 Task: Add an event with the title Second Staff Training: Communication Skills, date '2024/04/04', time 8:00 AM to 10:00 AMand add a description: Throughout the PIP Discussion, an emphasis will be placed on fostering a positive and growth-oriented mindset. The employee will be encouraged to take ownership of their development, ask questions, and seek clarification when needed. The supervisor will provide support, encouragement, and guidance to help the employee succeed., put the event into Red category, logged in from the account softage.2@softage.netand send the event invitation to softage.6@softage.net and softage.7@softage.net. Set a reminder for the event 12 hour before
Action: Mouse moved to (102, 105)
Screenshot: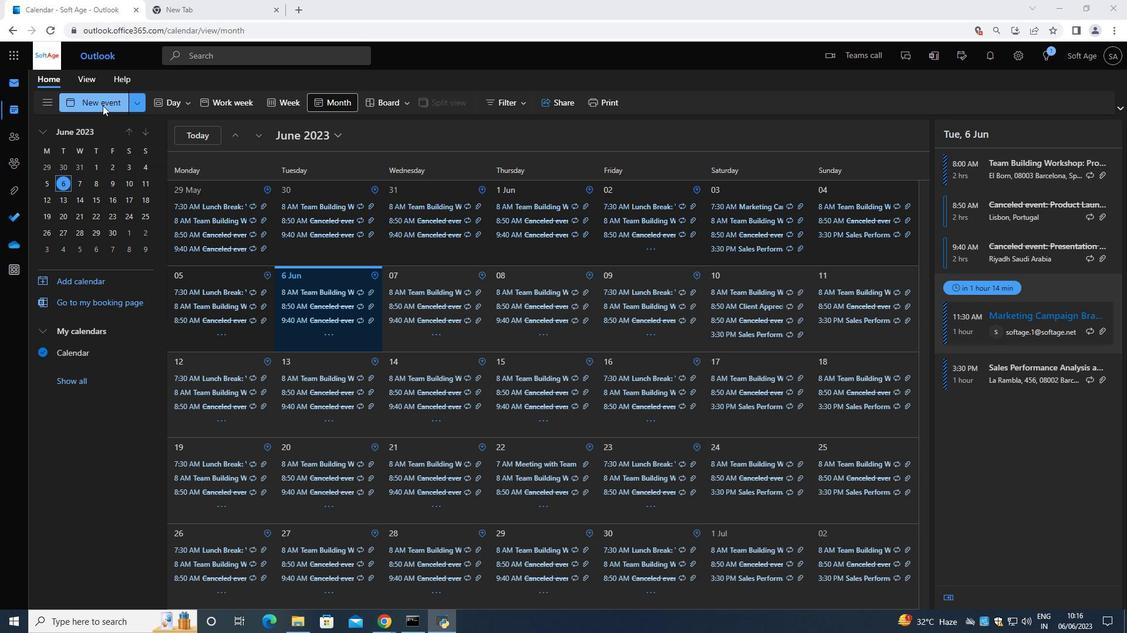 
Action: Mouse pressed left at (102, 105)
Screenshot: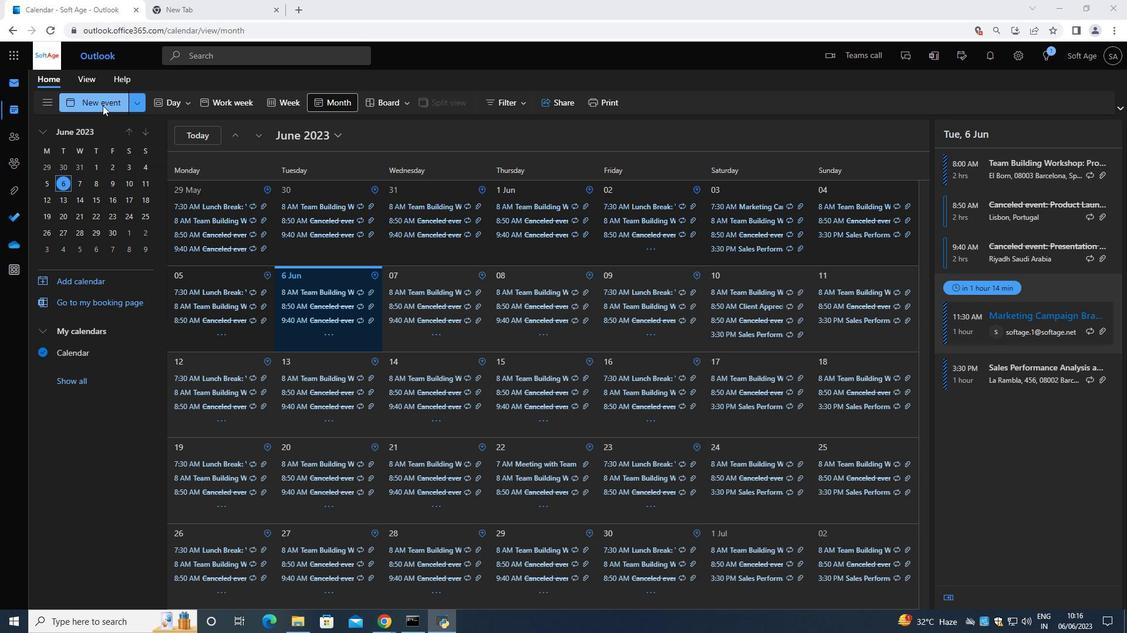 
Action: Mouse moved to (234, 153)
Screenshot: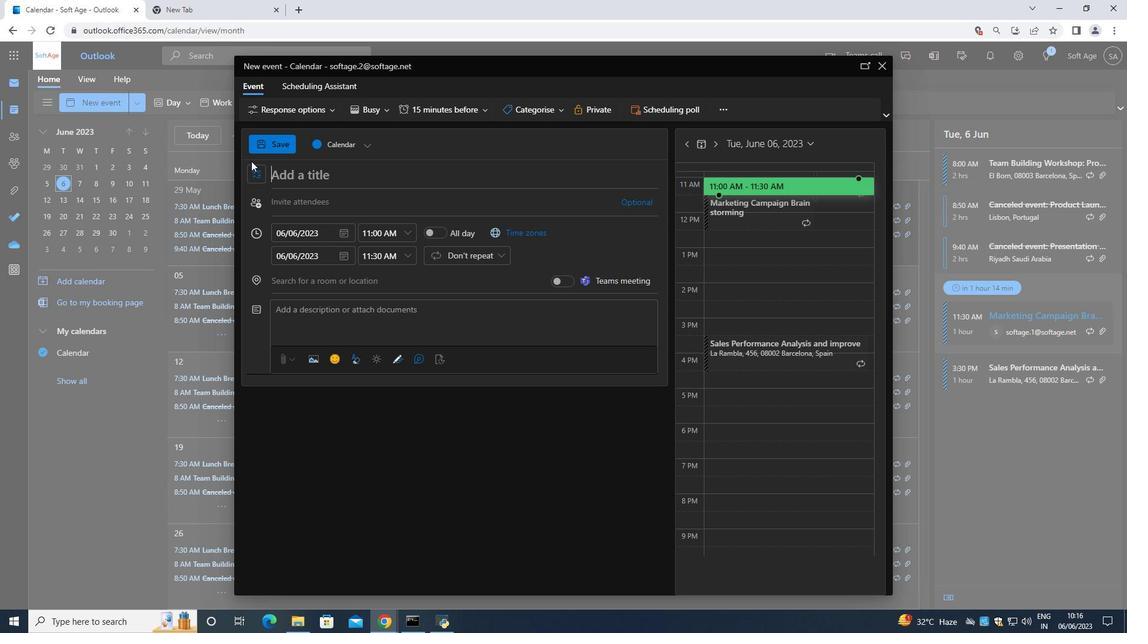 
Action: Key pressed <Key.shift>Second<Key.space><Key.shift>Staff<Key.space><Key.shift>Training<Key.space><Key.shift>Communication<Key.space><Key.shift>Skills
Screenshot: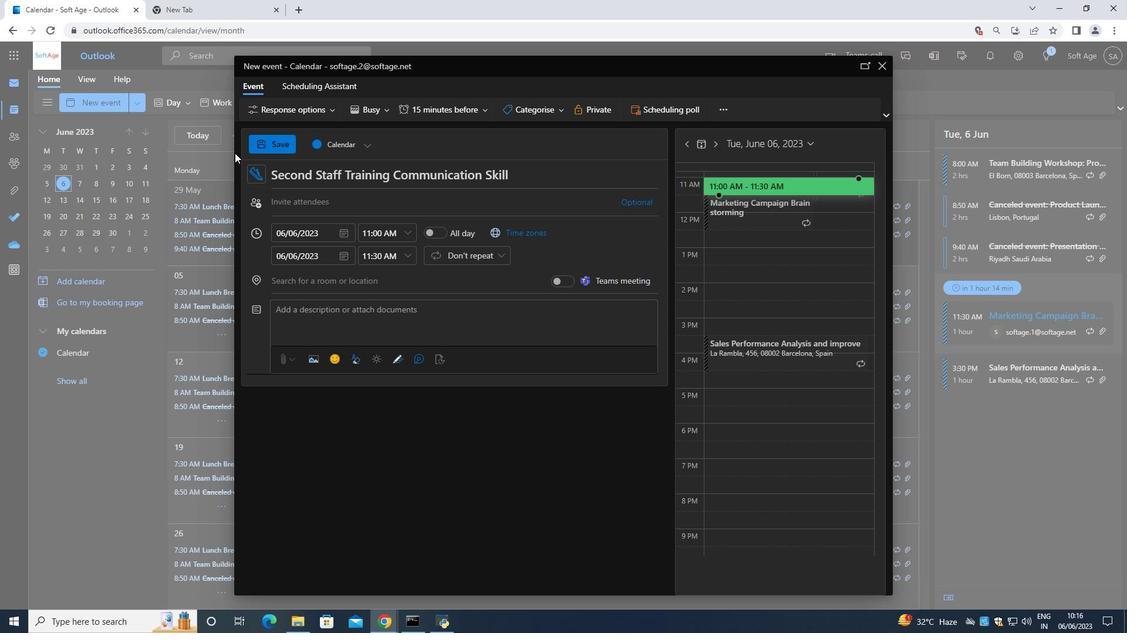 
Action: Mouse moved to (345, 233)
Screenshot: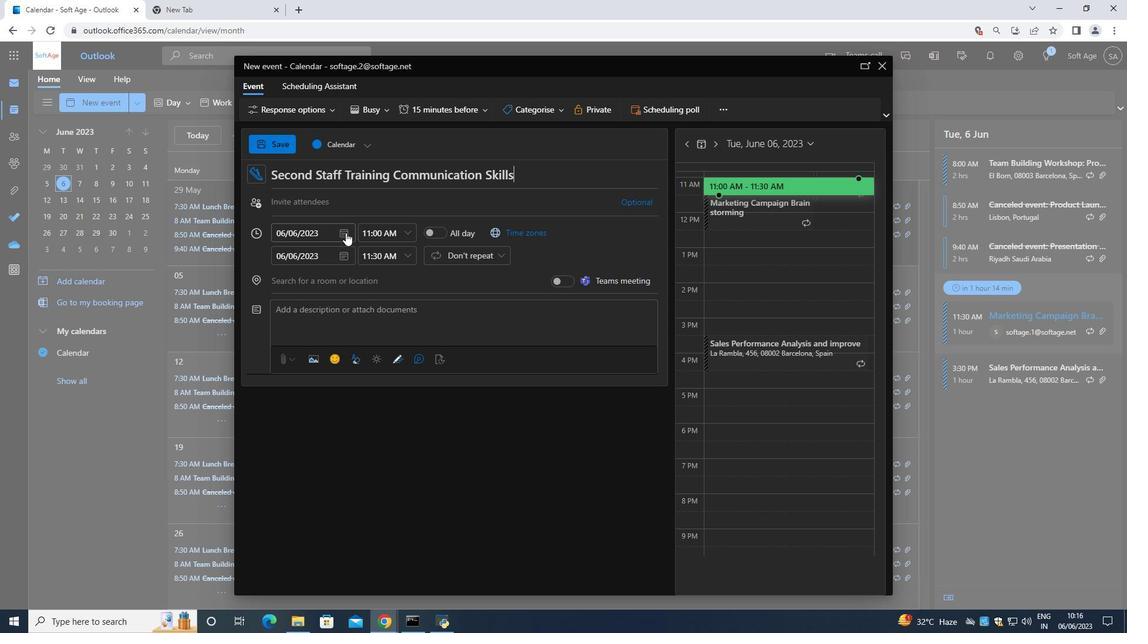 
Action: Mouse pressed left at (345, 233)
Screenshot: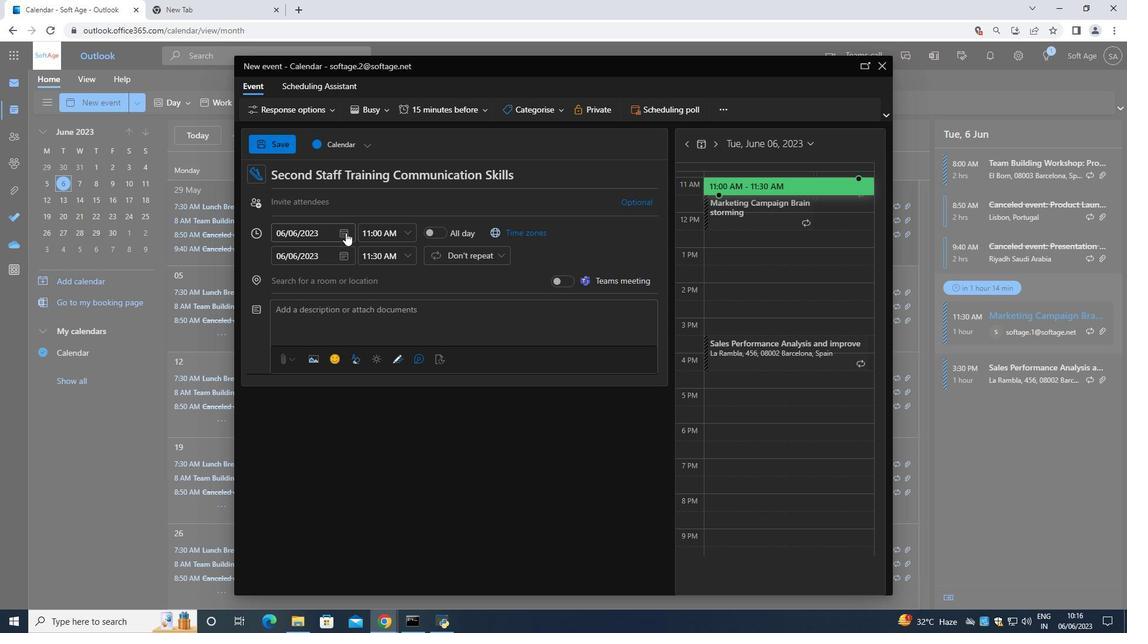 
Action: Mouse moved to (380, 254)
Screenshot: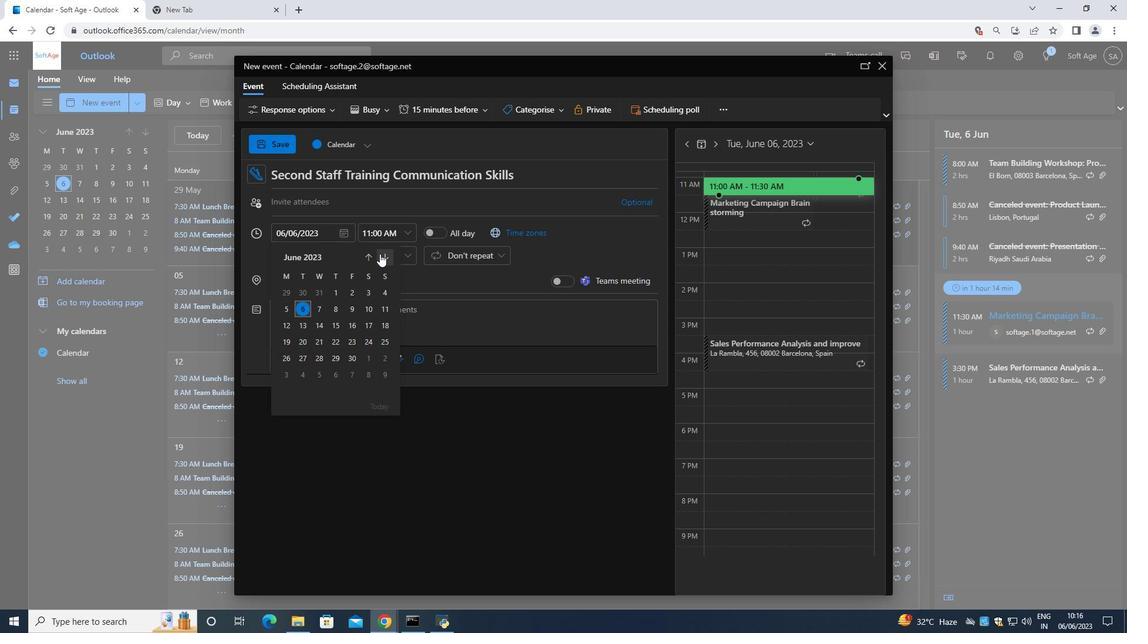 
Action: Mouse pressed left at (380, 254)
Screenshot: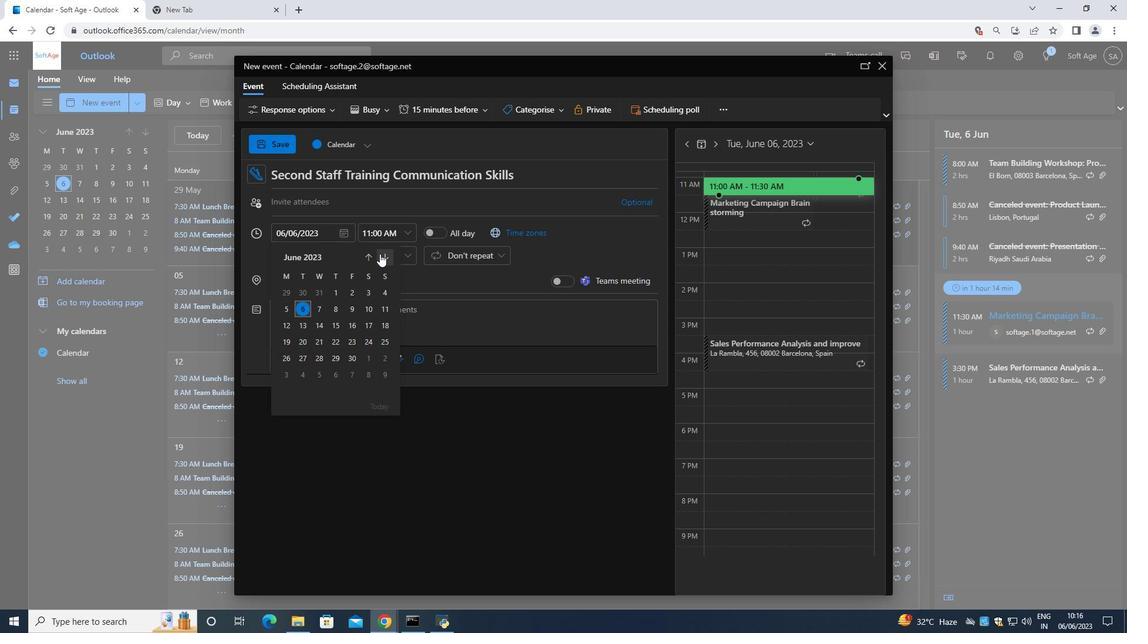 
Action: Mouse moved to (380, 254)
Screenshot: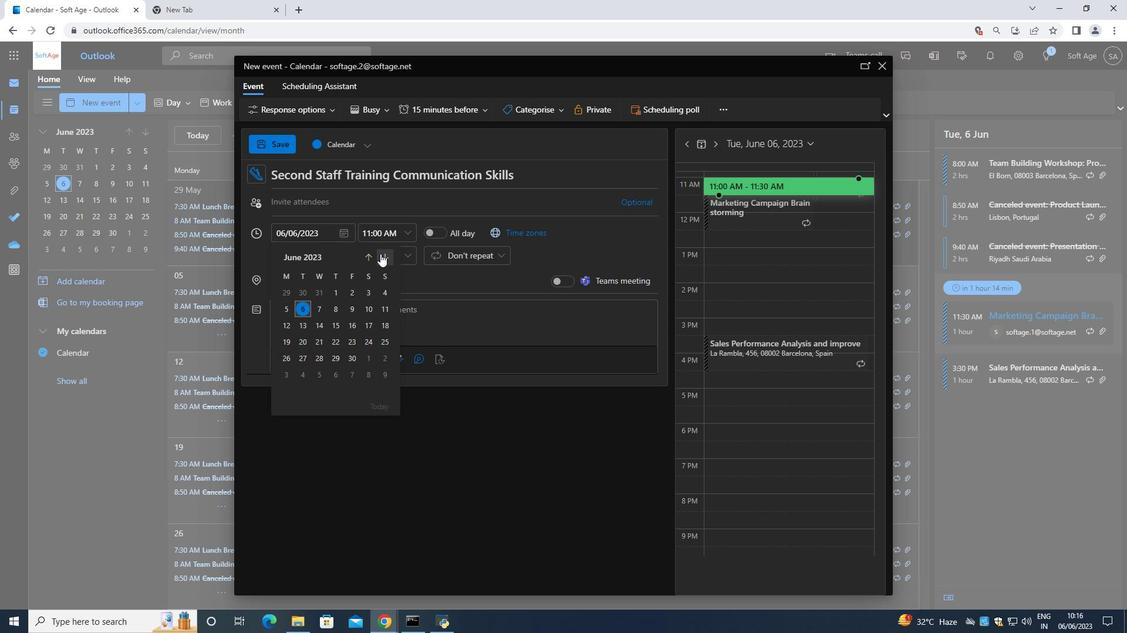 
Action: Mouse pressed left at (380, 254)
Screenshot: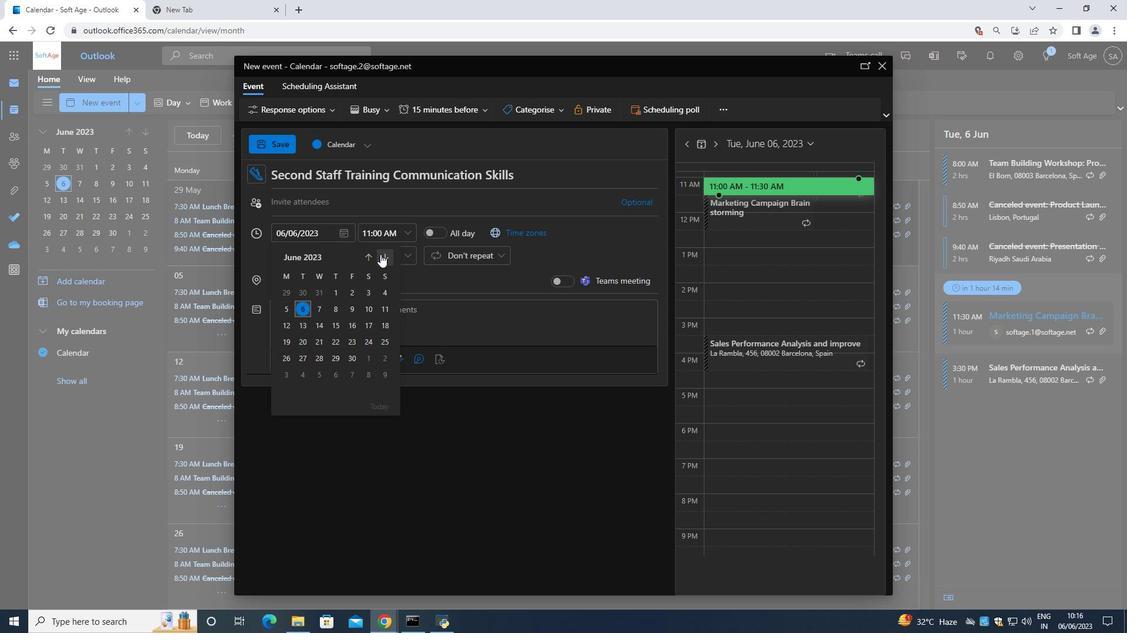 
Action: Mouse pressed left at (380, 254)
Screenshot: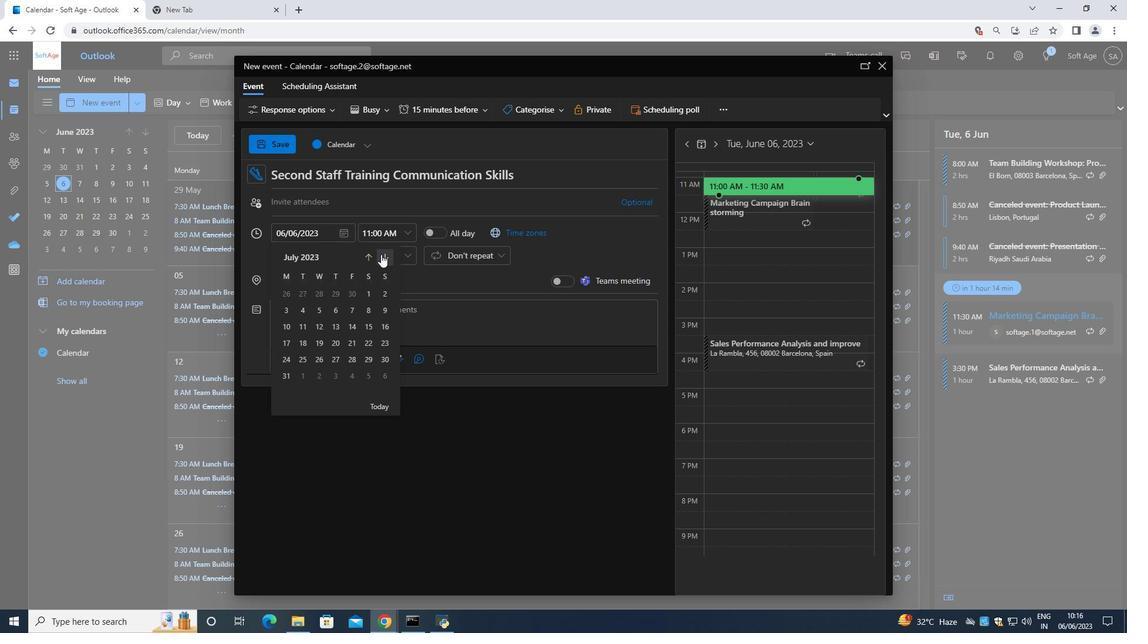 
Action: Mouse moved to (380, 255)
Screenshot: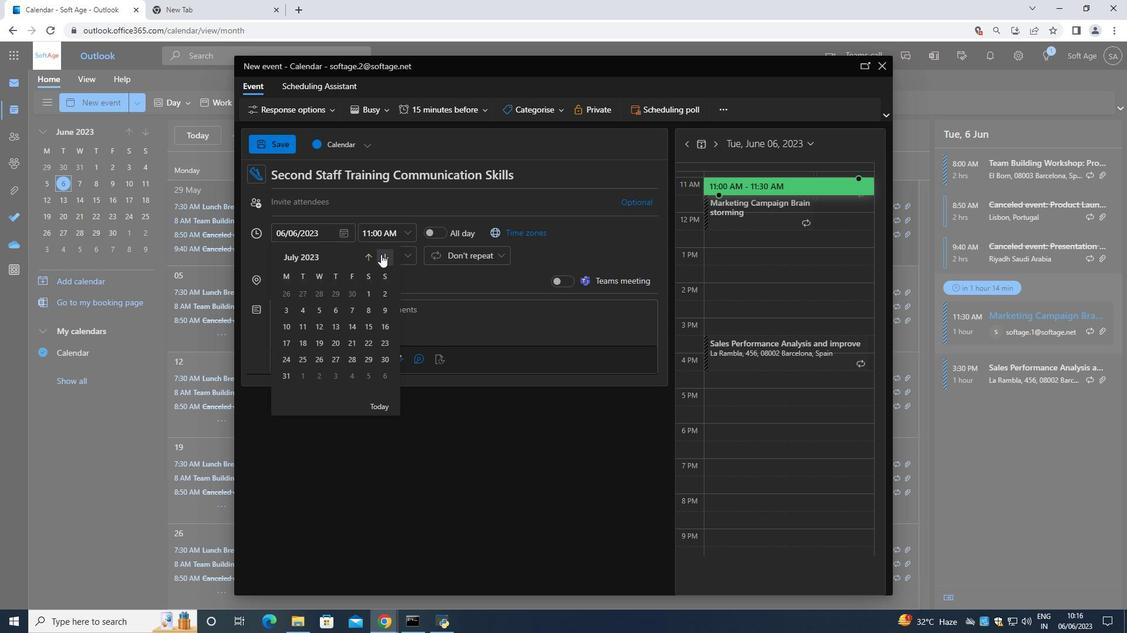 
Action: Mouse pressed left at (380, 255)
Screenshot: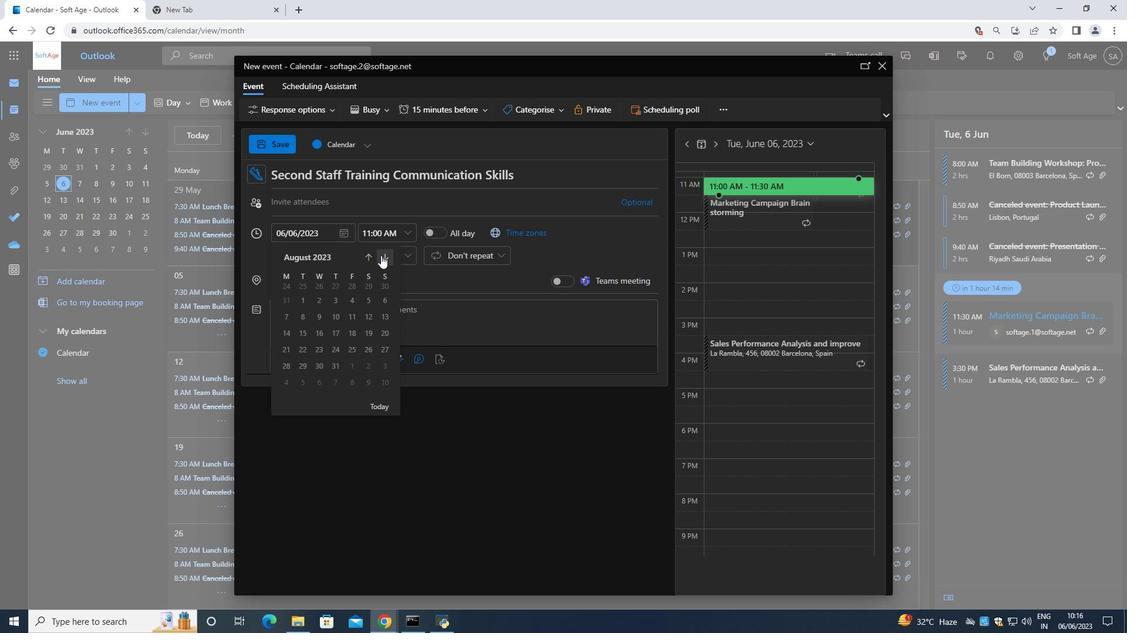 
Action: Mouse pressed left at (380, 255)
Screenshot: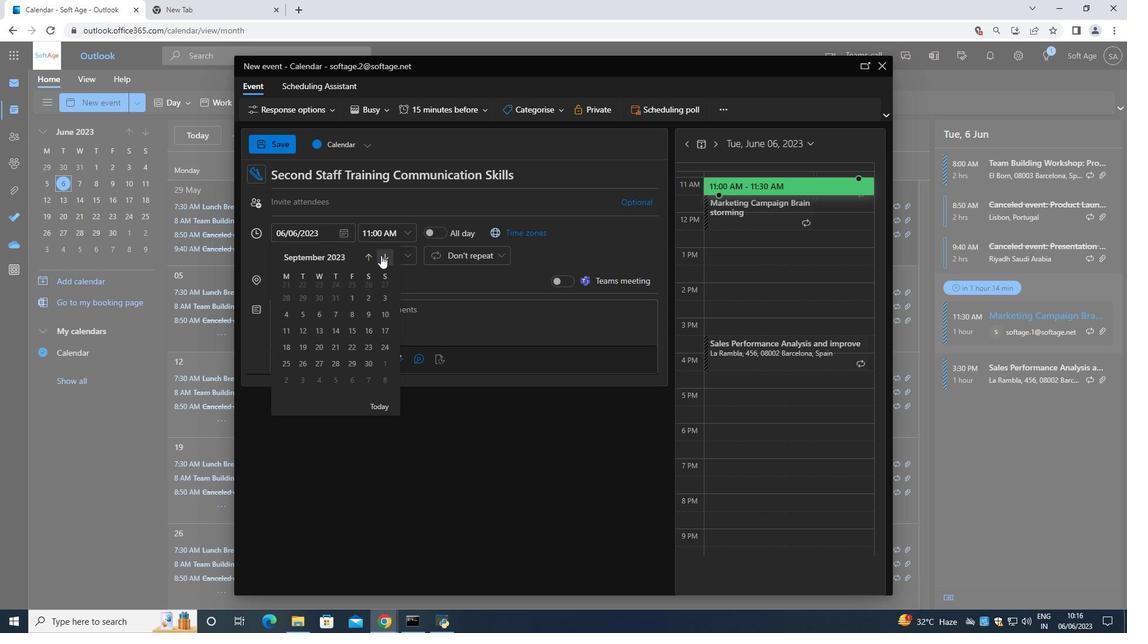 
Action: Mouse pressed left at (380, 255)
Screenshot: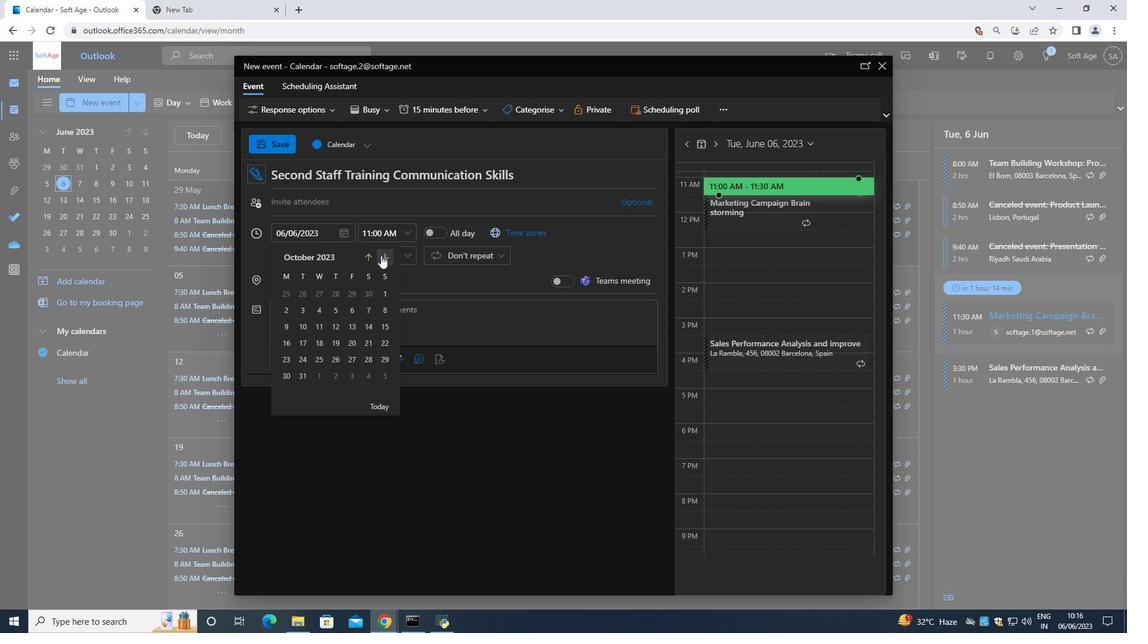 
Action: Mouse pressed left at (380, 255)
Screenshot: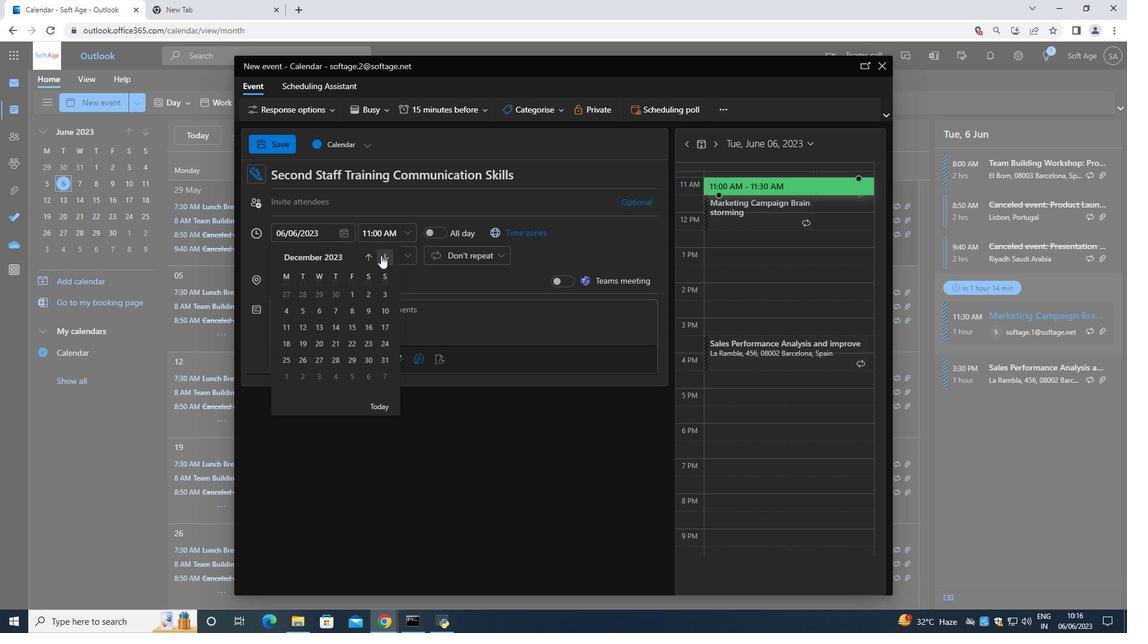 
Action: Mouse moved to (381, 257)
Screenshot: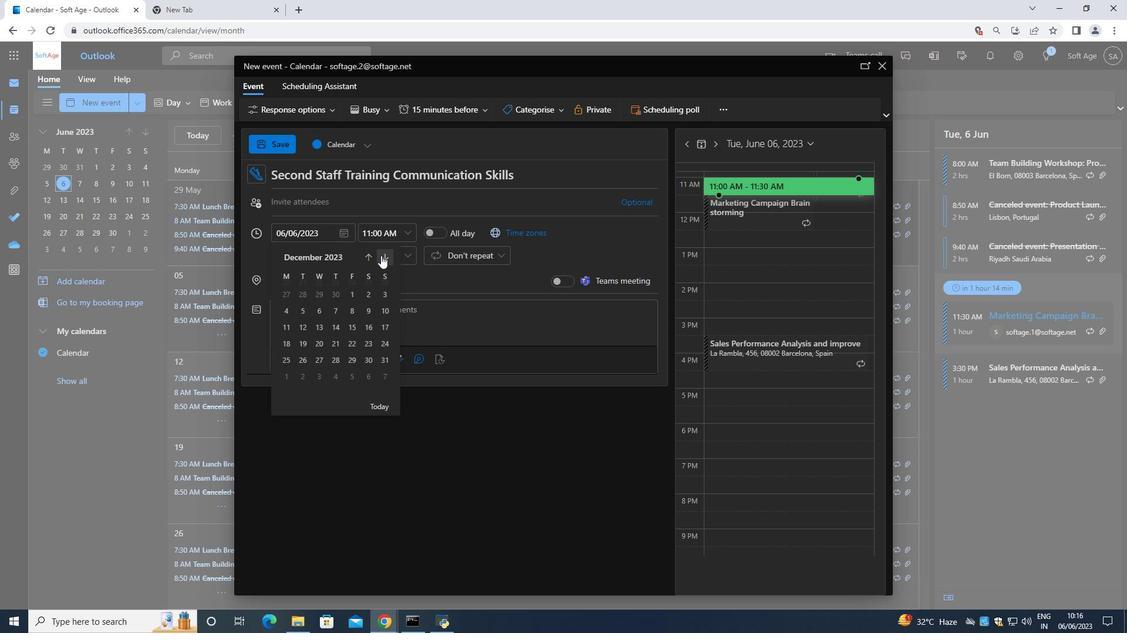 
Action: Mouse pressed left at (381, 257)
Screenshot: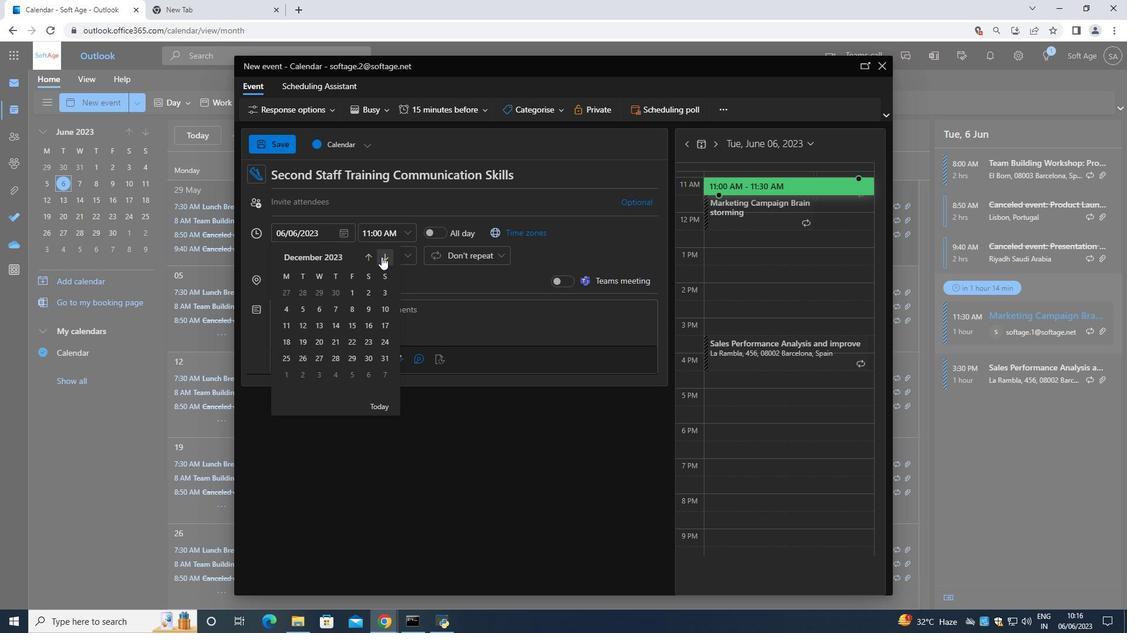 
Action: Mouse pressed left at (381, 257)
Screenshot: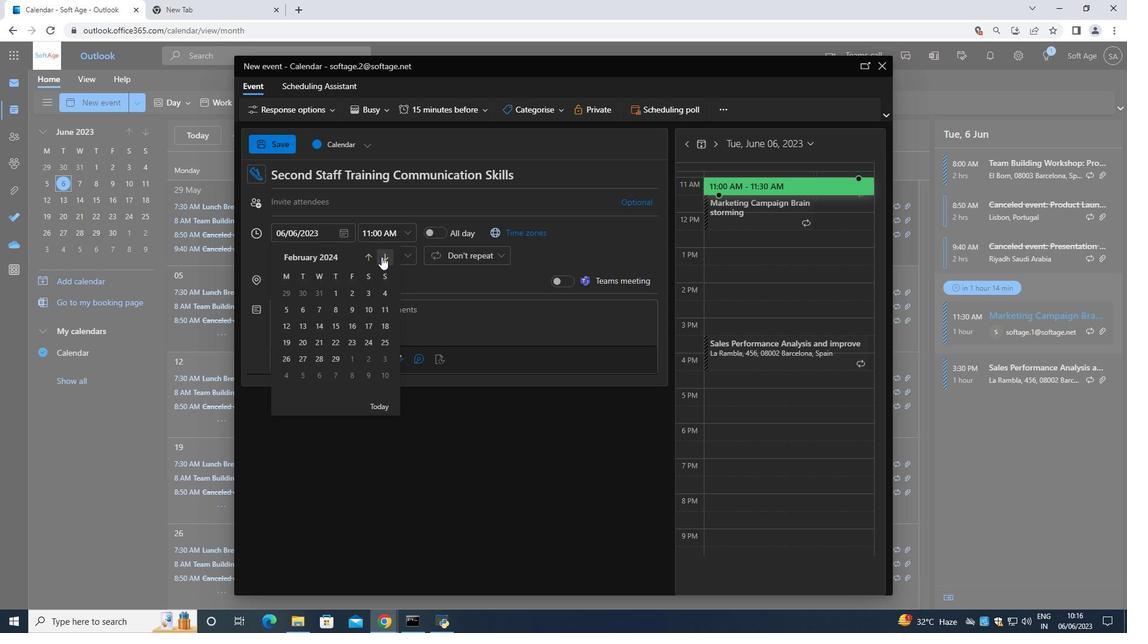 
Action: Mouse moved to (381, 257)
Screenshot: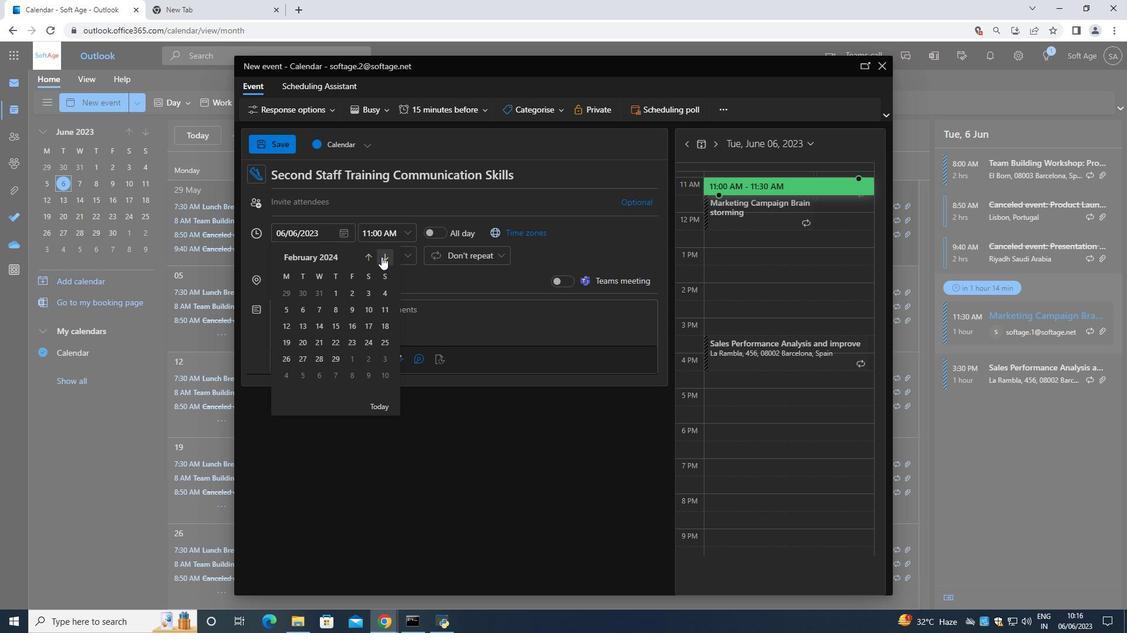 
Action: Mouse pressed left at (381, 257)
Screenshot: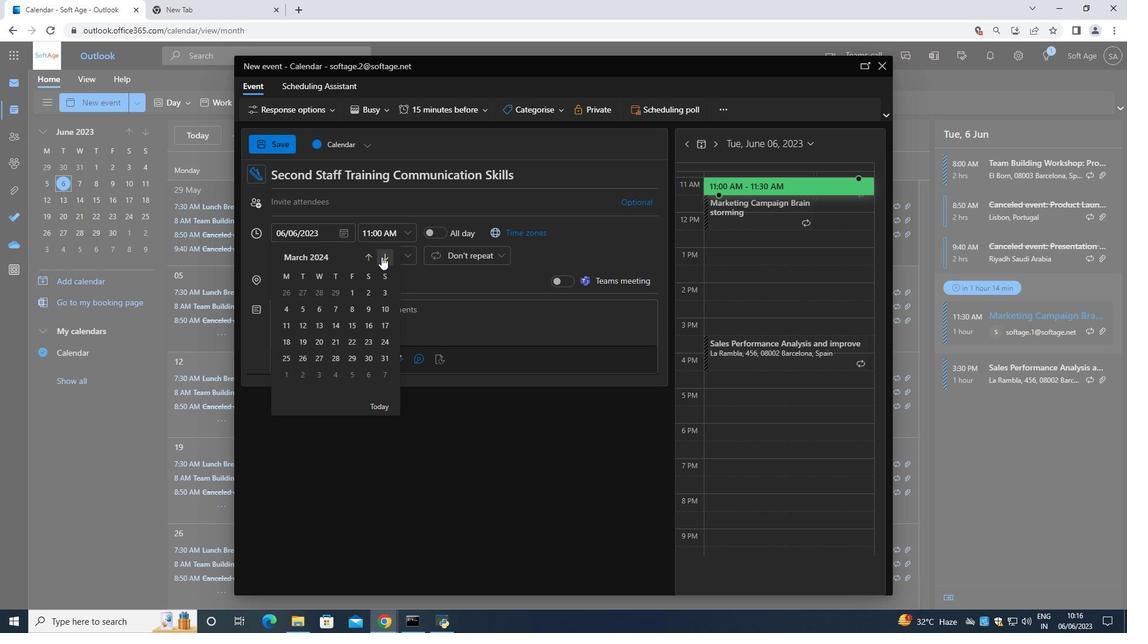 
Action: Mouse moved to (338, 297)
Screenshot: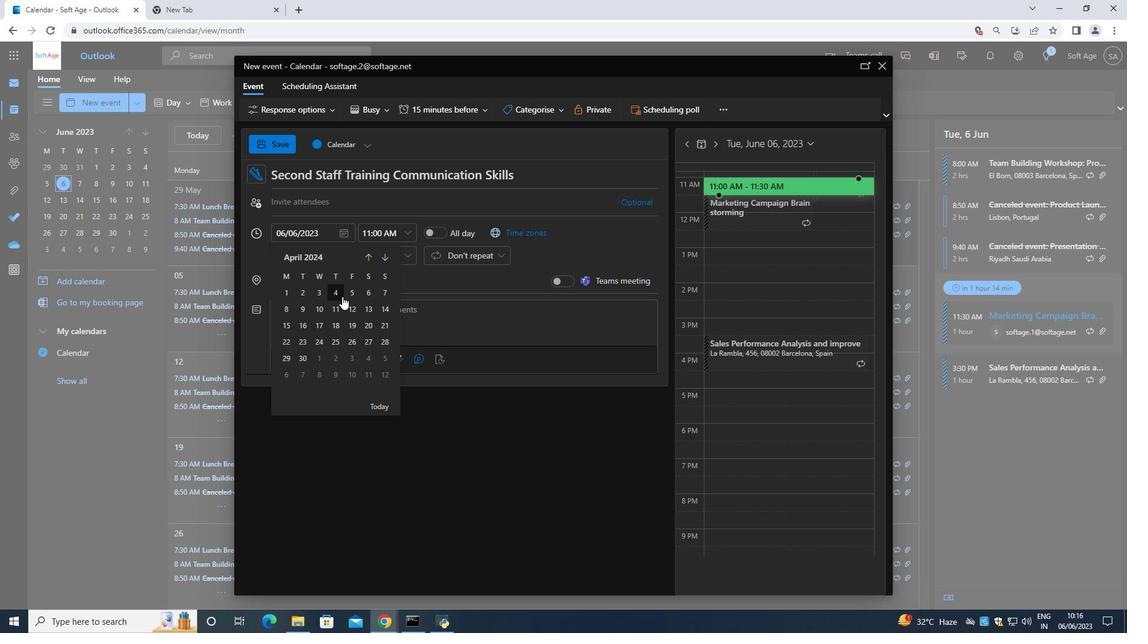 
Action: Mouse pressed left at (338, 297)
Screenshot: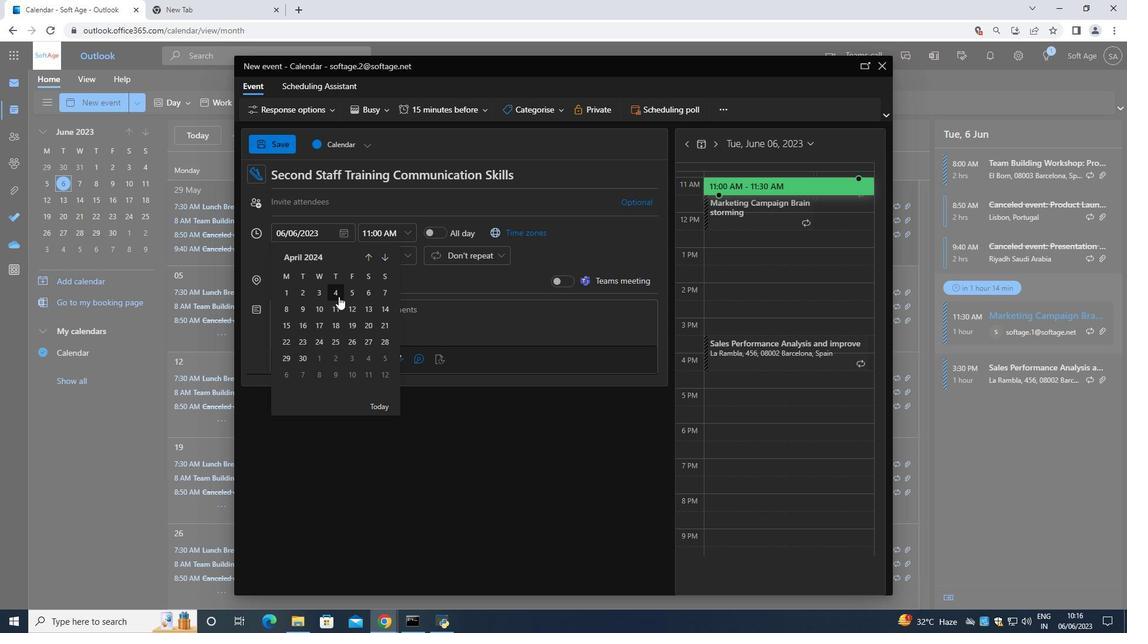 
Action: Mouse moved to (403, 231)
Screenshot: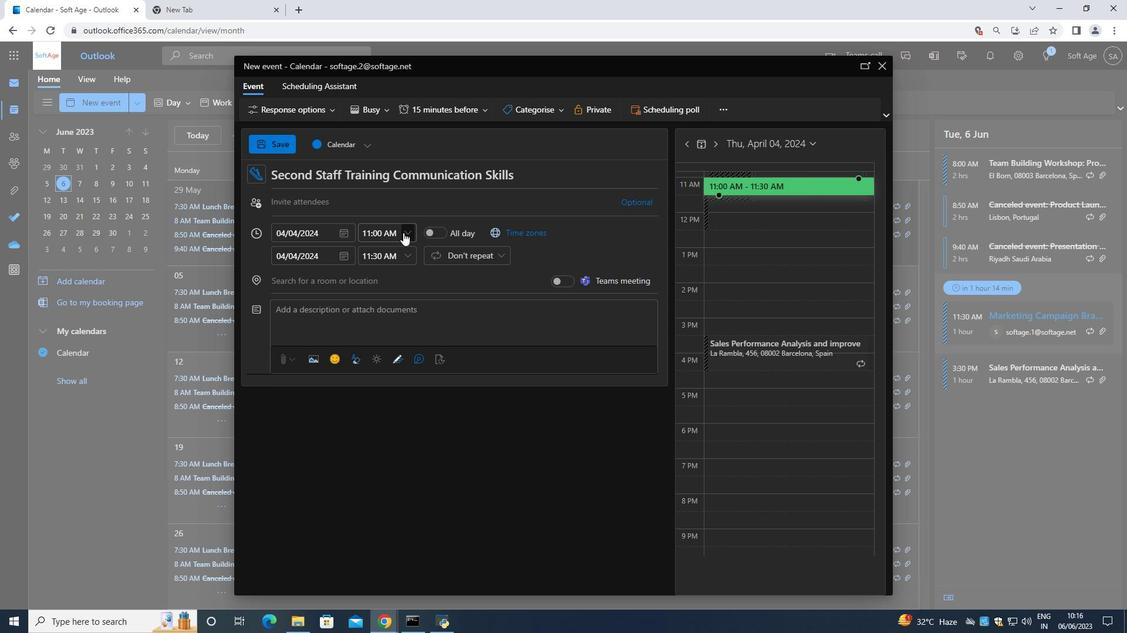 
Action: Mouse pressed left at (403, 231)
Screenshot: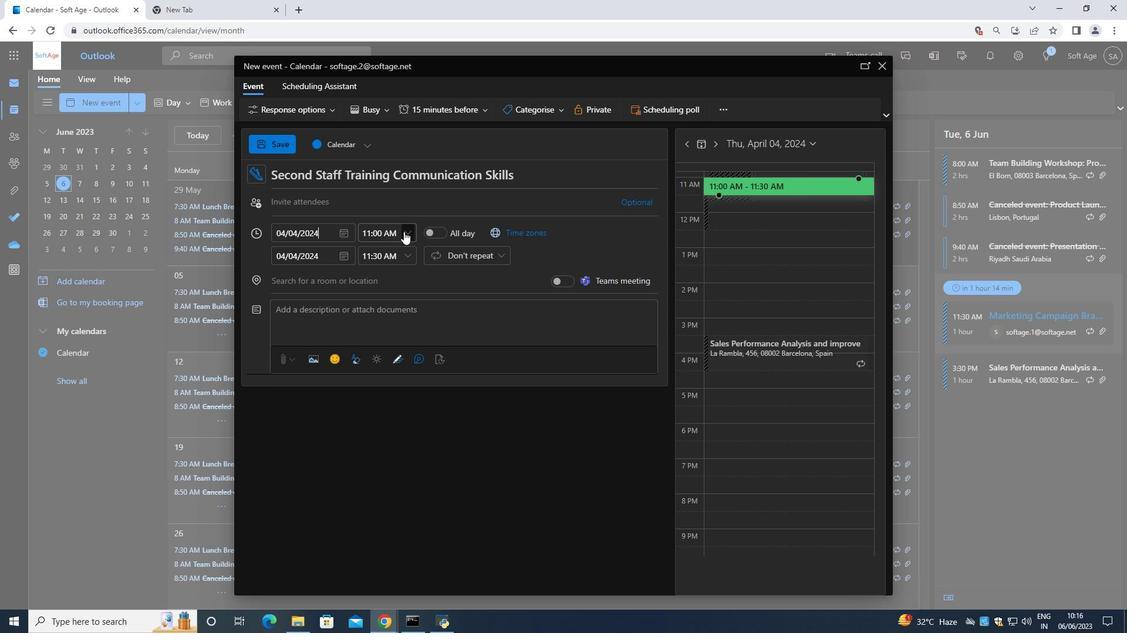 
Action: Mouse moved to (401, 258)
Screenshot: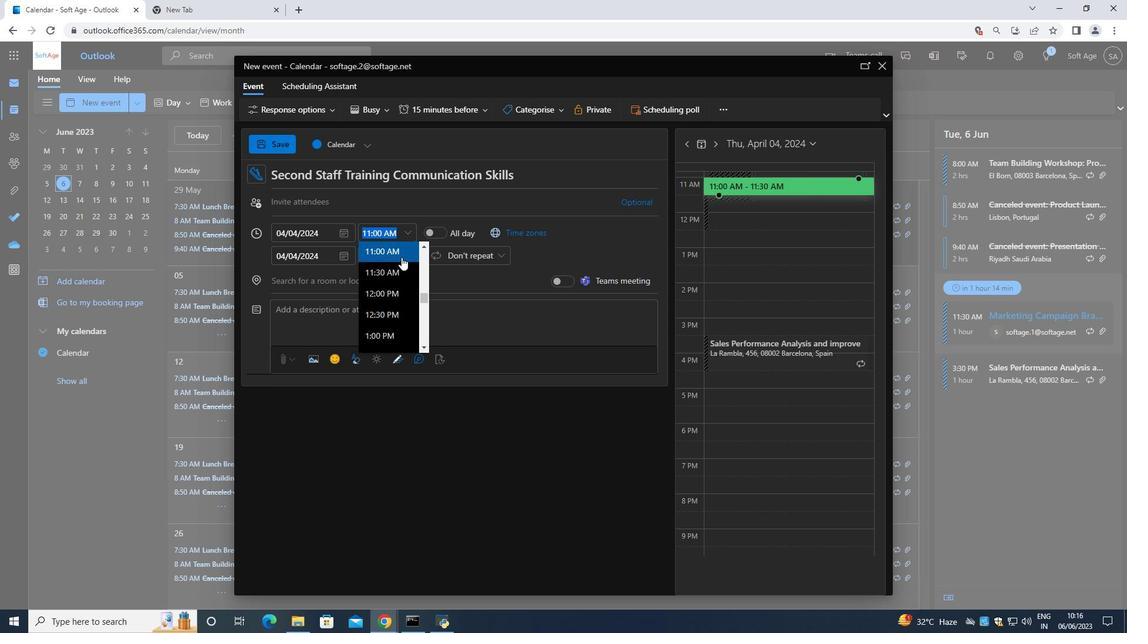 
Action: Mouse scrolled (401, 259) with delta (0, 0)
Screenshot: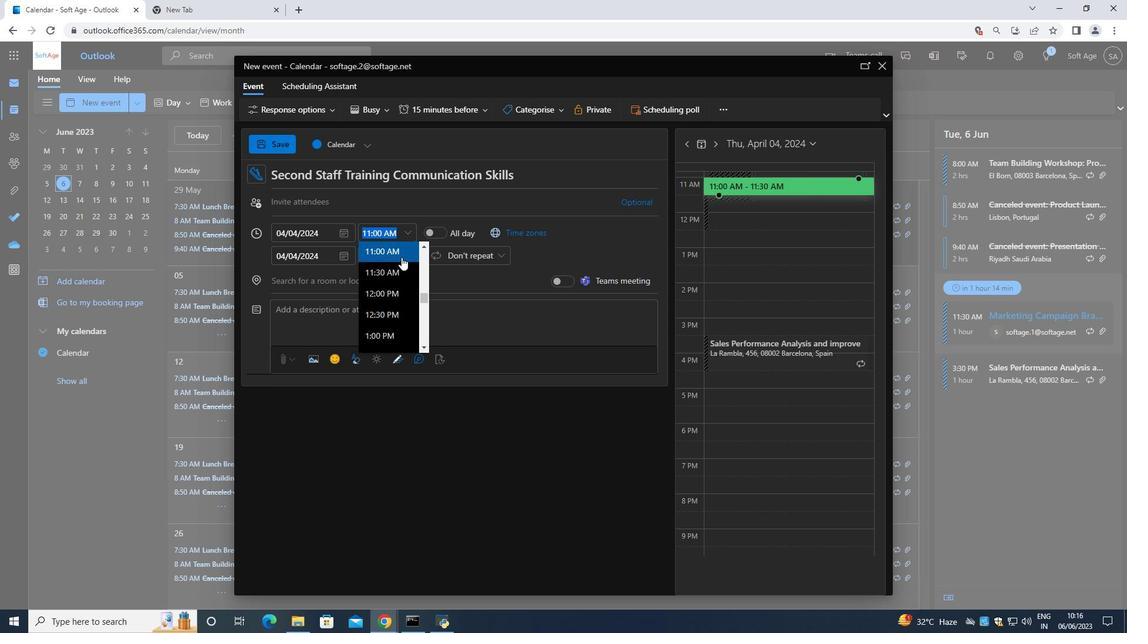 
Action: Mouse scrolled (401, 259) with delta (0, 0)
Screenshot: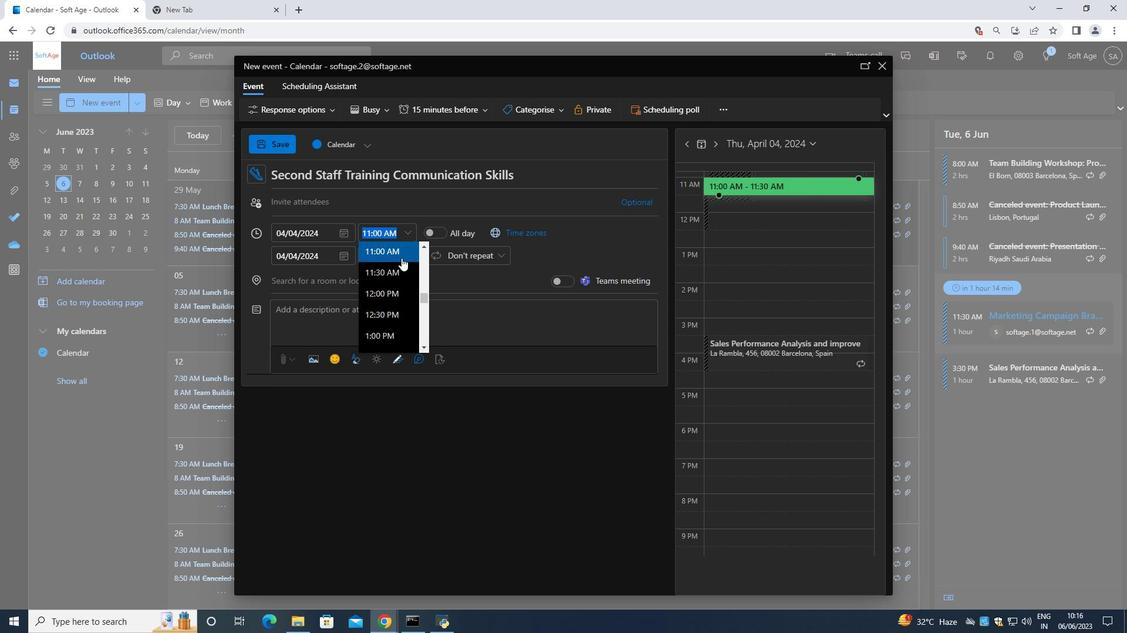 
Action: Mouse scrolled (401, 259) with delta (0, 0)
Screenshot: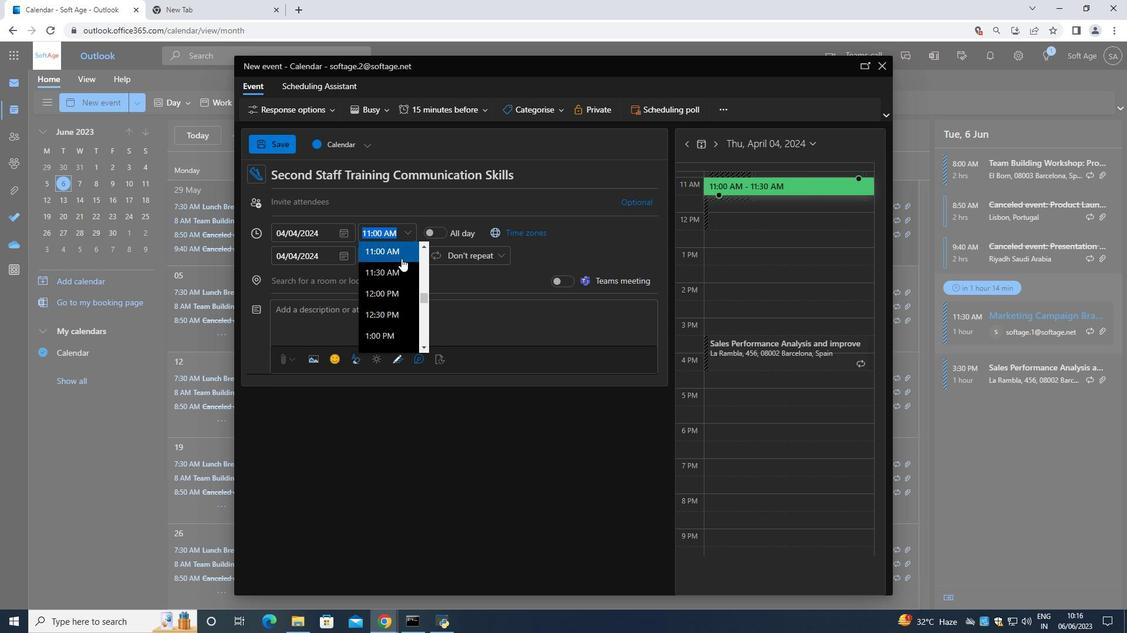 
Action: Mouse moved to (383, 299)
Screenshot: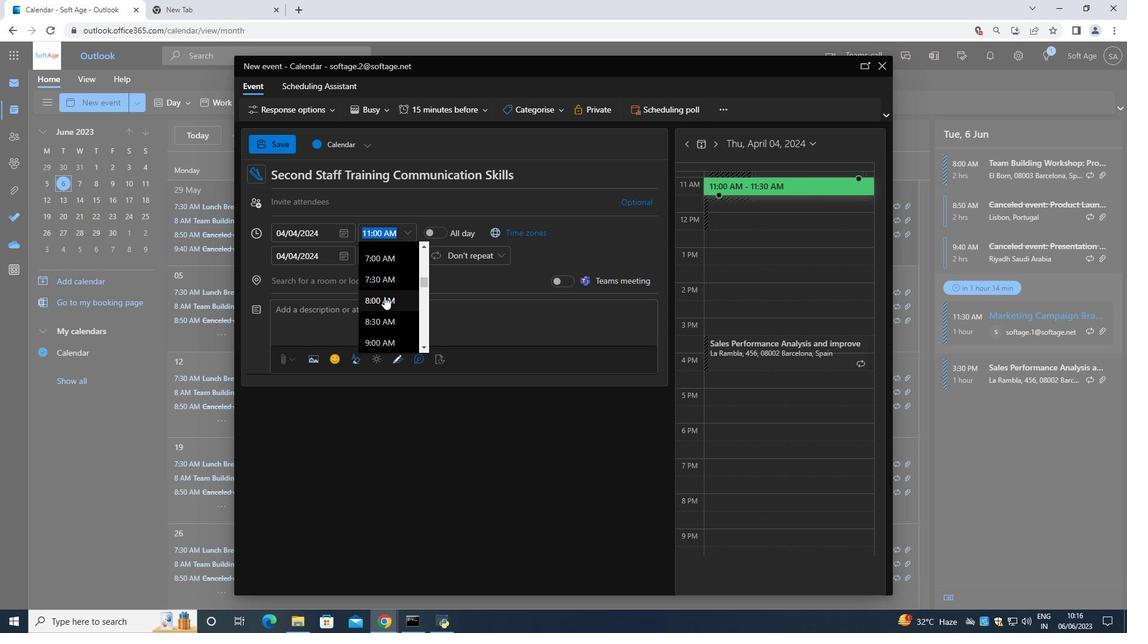 
Action: Mouse pressed left at (383, 299)
Screenshot: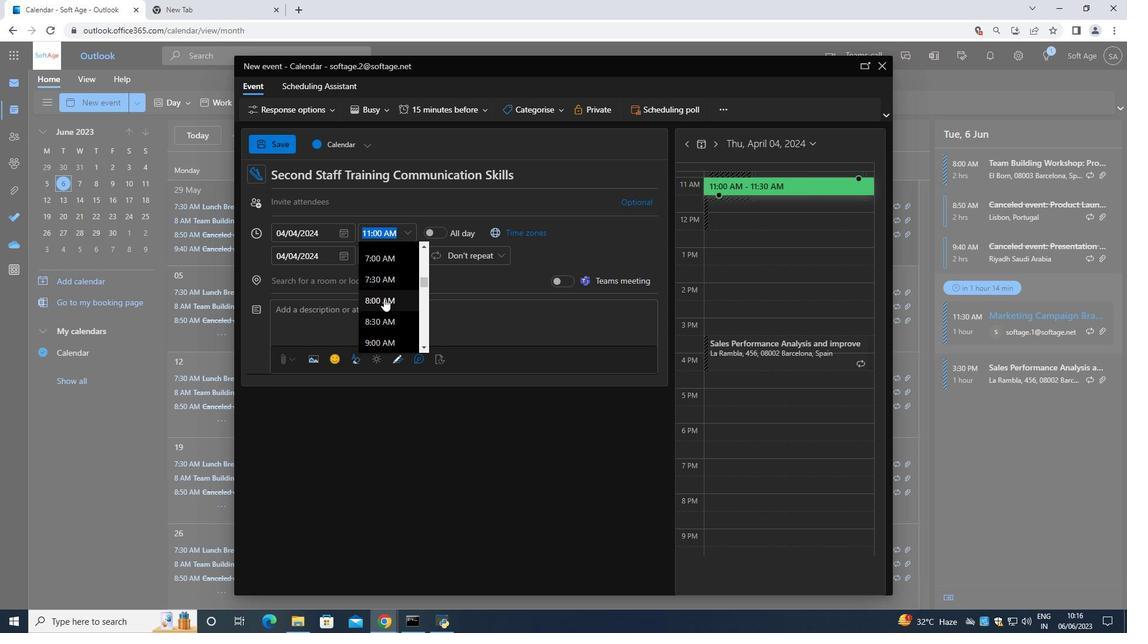 
Action: Mouse moved to (407, 257)
Screenshot: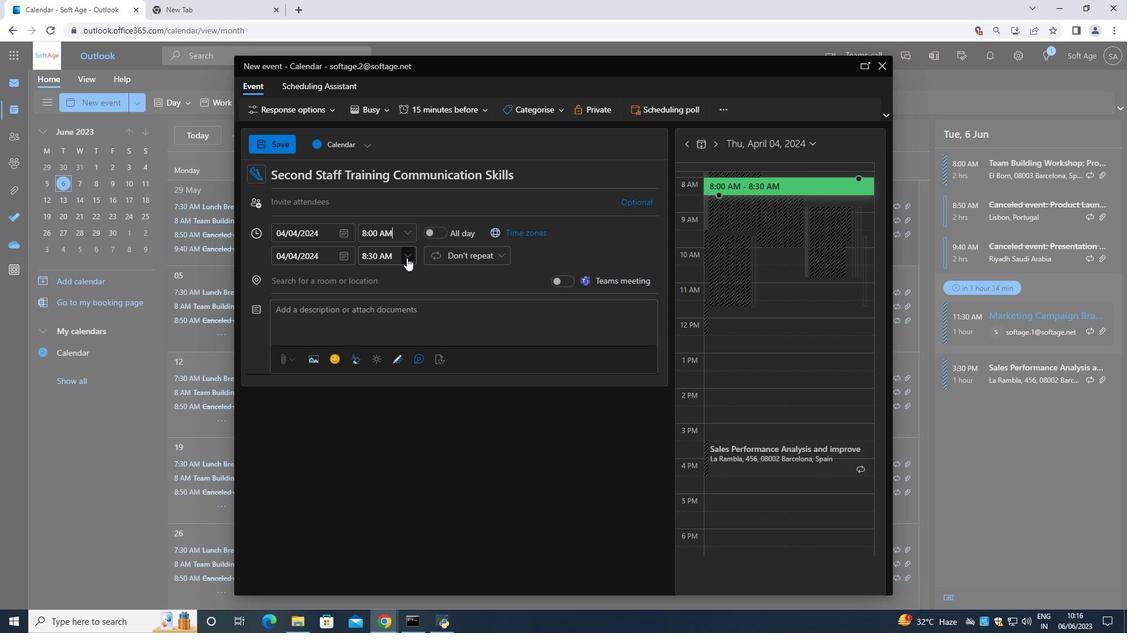 
Action: Mouse pressed left at (407, 257)
Screenshot: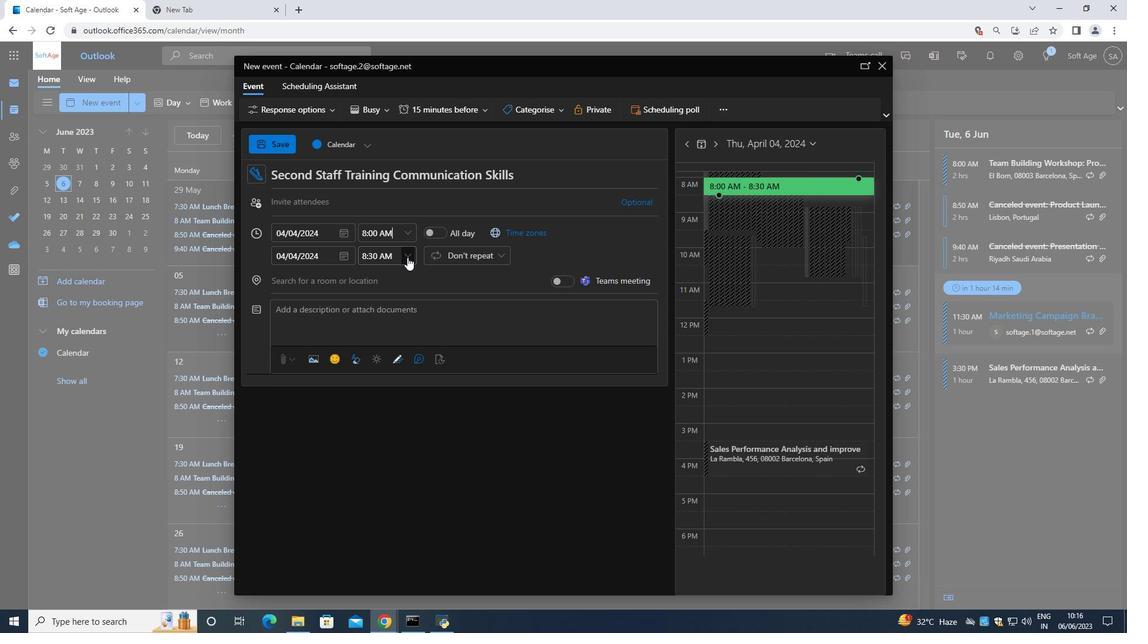 
Action: Mouse moved to (389, 334)
Screenshot: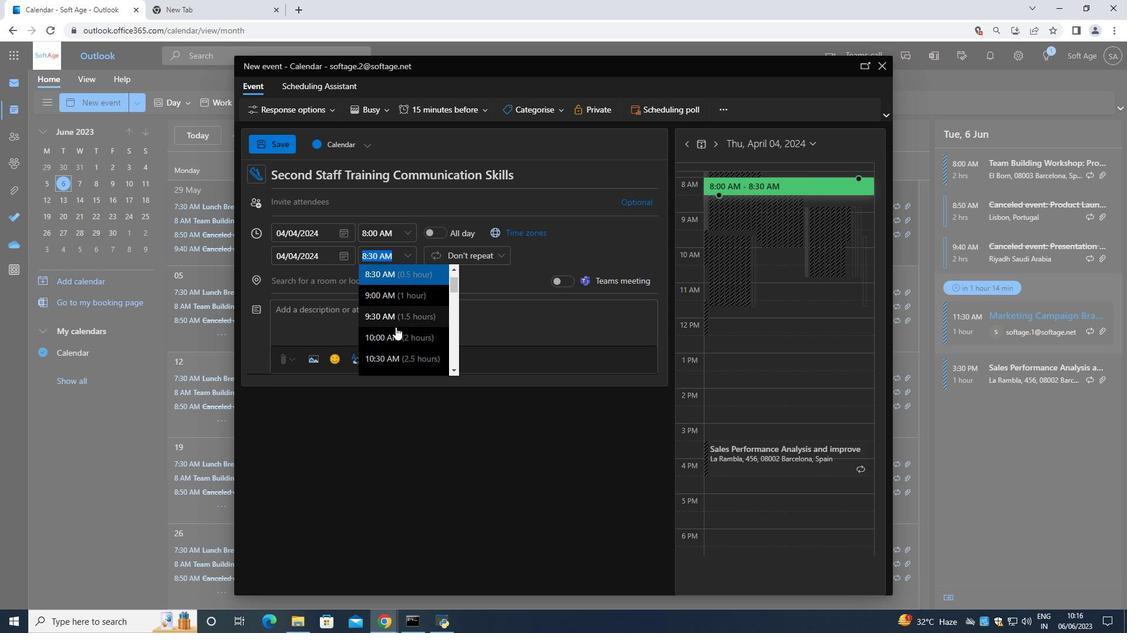 
Action: Mouse pressed left at (389, 334)
Screenshot: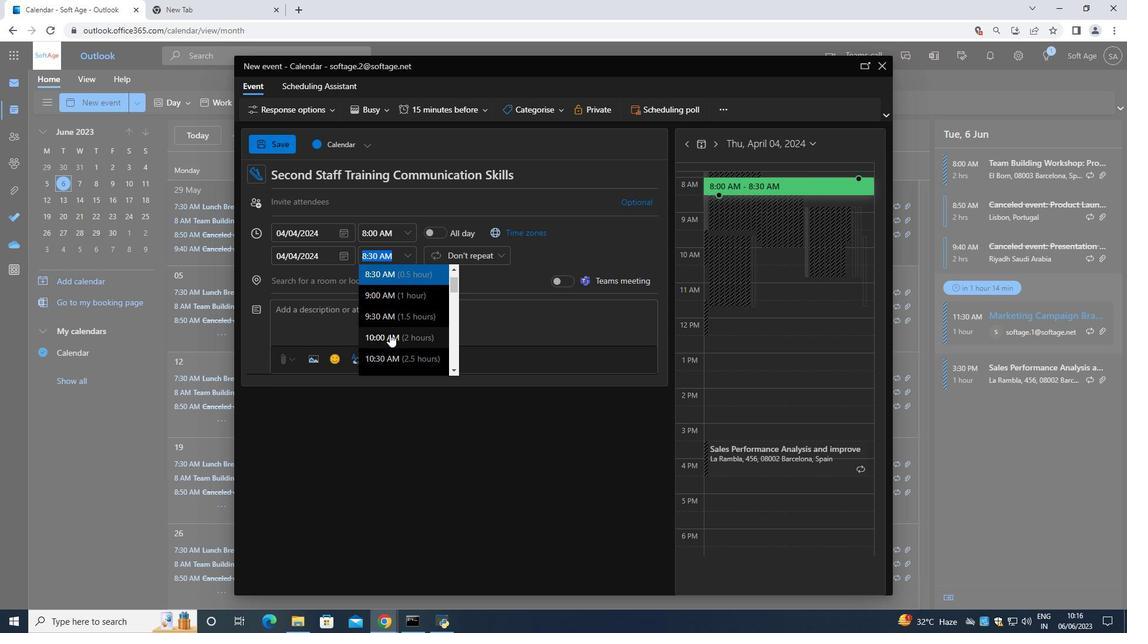 
Action: Mouse moved to (372, 324)
Screenshot: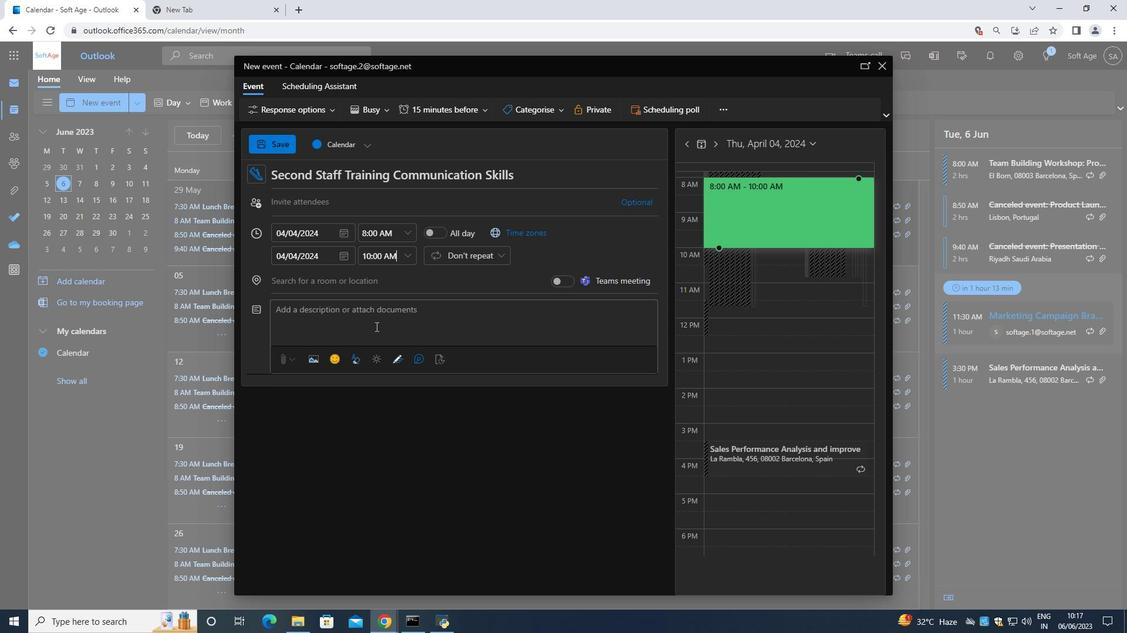 
Action: Mouse pressed left at (372, 324)
Screenshot: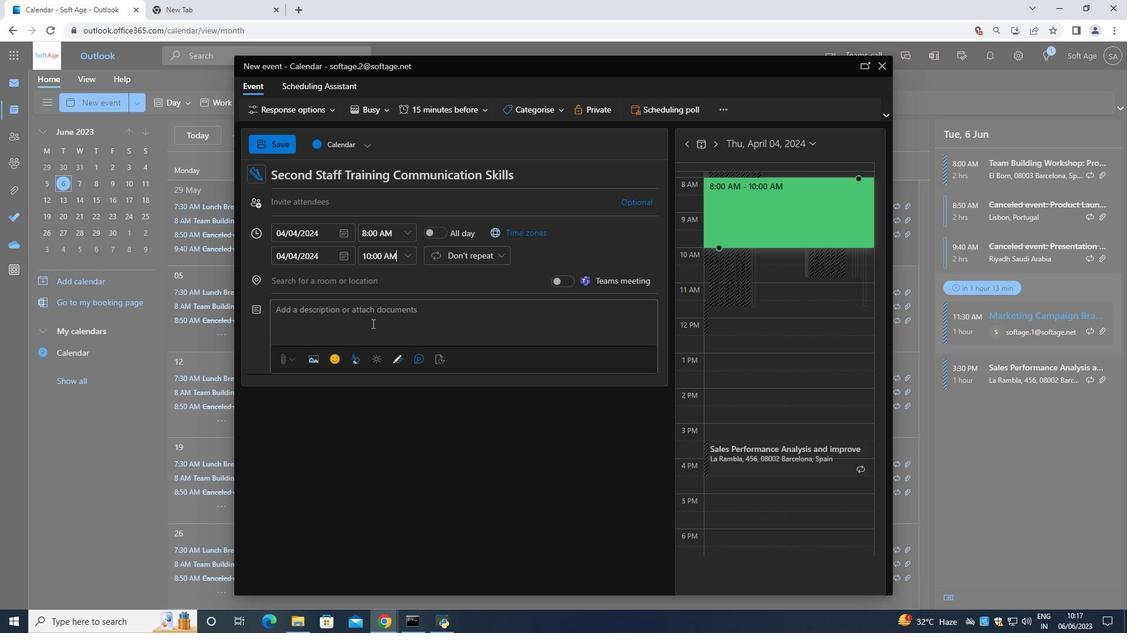
Action: Mouse moved to (372, 323)
Screenshot: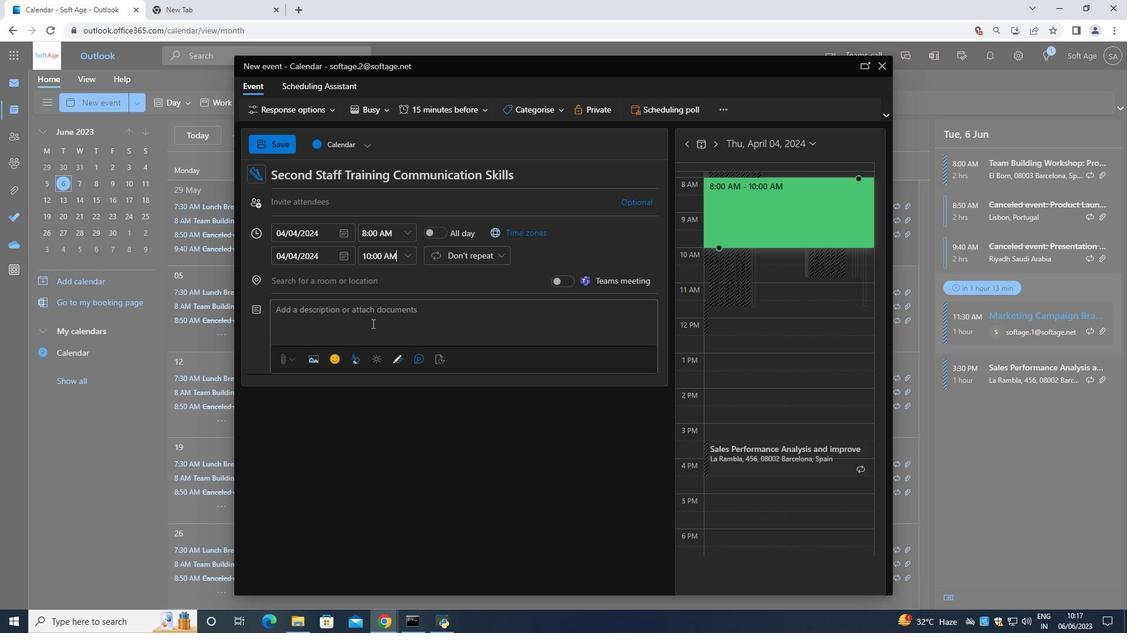 
Action: Key pressed <Key.shift>Throughout<Key.space>y<Key.backspace>the<Key.space><Key.shift>PIP<Key.space><Key.shift>Did<Key.backspace>scussion,<Key.space>an<Key.space>emphasis<Key.space>will<Key.space>beplace<Key.space>on<Key.space>fostering<Key.space>apositive<Key.space>and<Key.space>growth-<Key.space><Key.backspace>ori<Key.left><Key.left><Key.left><Key.left><Key.left><Key.left><Key.left><Key.left><Key.left><Key.left><Key.left><Key.left><Key.left><Key.left><Key.left><Key.left><Key.left><Key.left><Key.left><Key.left><Key.left><Key.left><Key.left><Key.space><Key.right><Key.right><Key.right><Key.right><Key.right><Key.right><Key.right><Key.right><Key.right><Key.right><Key.right><Key.right><Key.right><Key.right><Key.right><Key.right><Key.right><Key.right><Key.right><Key.right><Key.right><Key.right><Key.right><Key.right>ented<Key.space>mindset.<Key.space>tjhe<Key.space>w<Key.backspace><Key.backspace><Key.backspace><Key.backspace><Key.backspace>he<Key.space>employee<Key.space>will<Key.space>be<Key.space>encouraged<Key.space>to<Key.space>take<Key.space>ownership<Key.space>of<Key.space>their<Key.space>development,<Key.space>ask<Key.space>qustion<Key.space><Key.backspace>s<Key.space><Key.backspace><Key.backspace><Key.backspace><Key.backspace><Key.backspace><Key.backspace><Key.backspace>estion,<Key.space>ask<Key.space><Key.backspace><Key.backspace><Key.backspace><Key.backspace>and<Key.space>seek<Key.space>clarification<Key.space>when<Key.space>neede<Key.space>.<Key.space><Key.shift>The<Key.space>supervisor<Key.space>will<Key.space>provide<Key.space>support,<Key.space>encouragement,<Key.space>and<Key.space>guidance<Key.space>to<Key.space>help<Key.space>the<Key.space>employee<Key.space>succeed<Key.up>d<Key.down><Key.right><Key.right><Key.right><Key.right><Key.right><Key.right><Key.right><Key.right><Key.right><Key.right><Key.right><Key.right><Key.right><Key.right><Key.right><Key.space>.
Screenshot: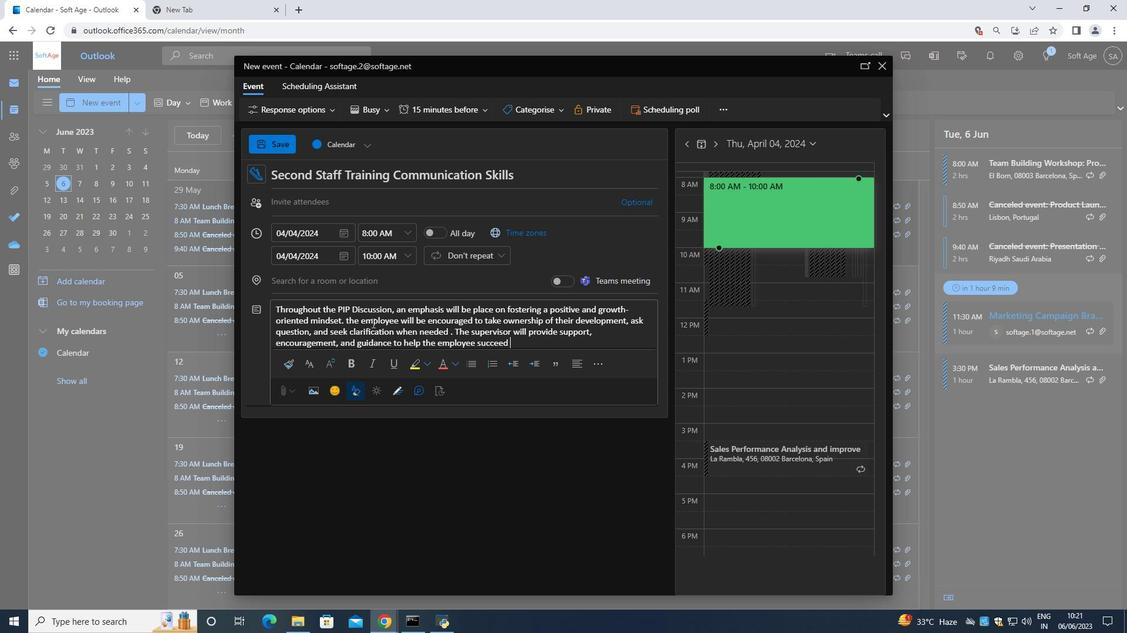 
Action: Mouse moved to (530, 102)
Screenshot: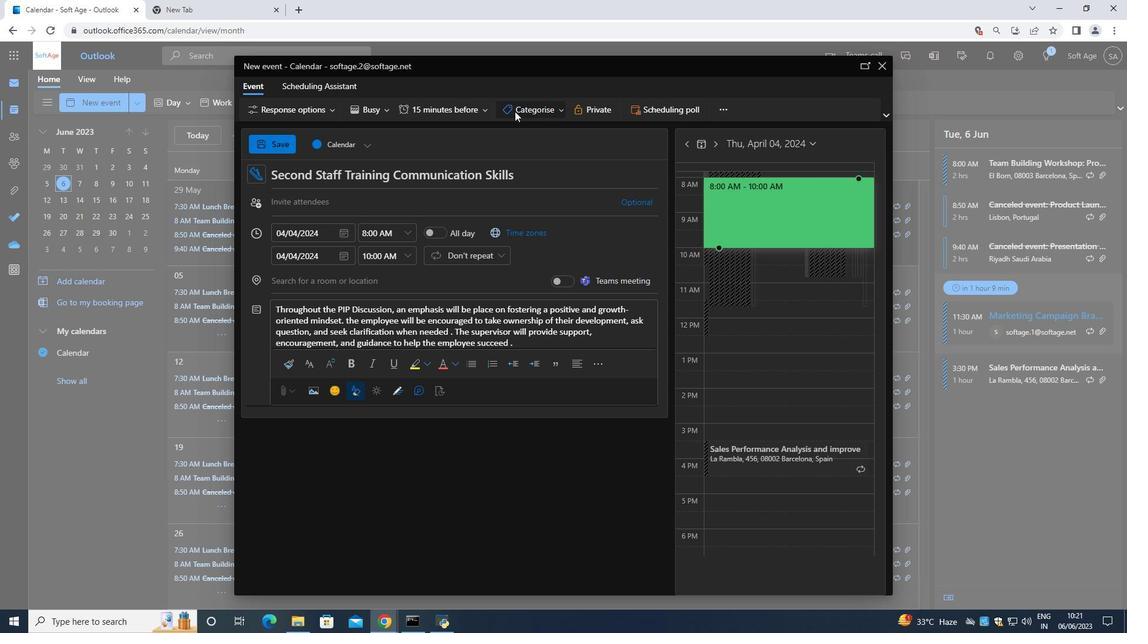 
Action: Mouse pressed left at (530, 102)
Screenshot: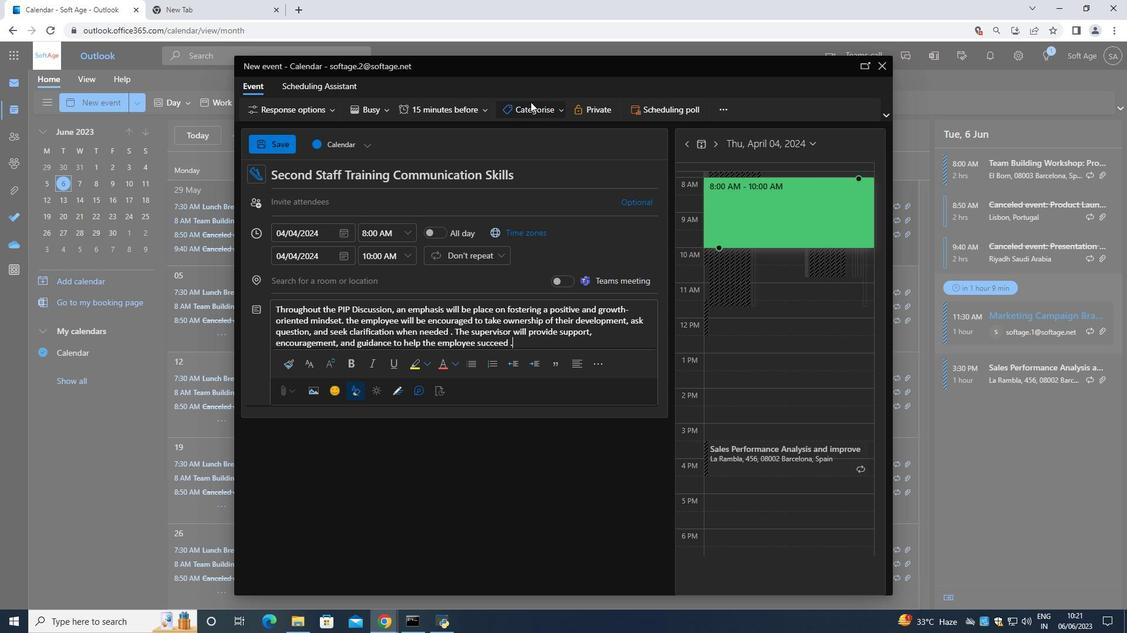 
Action: Mouse moved to (542, 205)
Screenshot: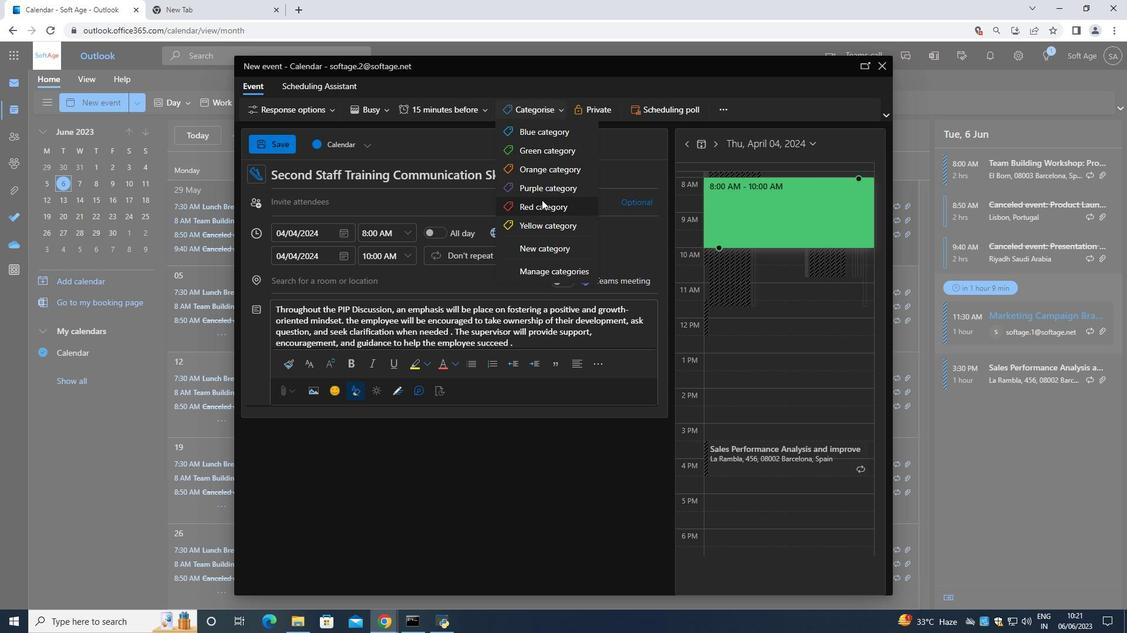 
Action: Mouse pressed left at (542, 205)
Screenshot: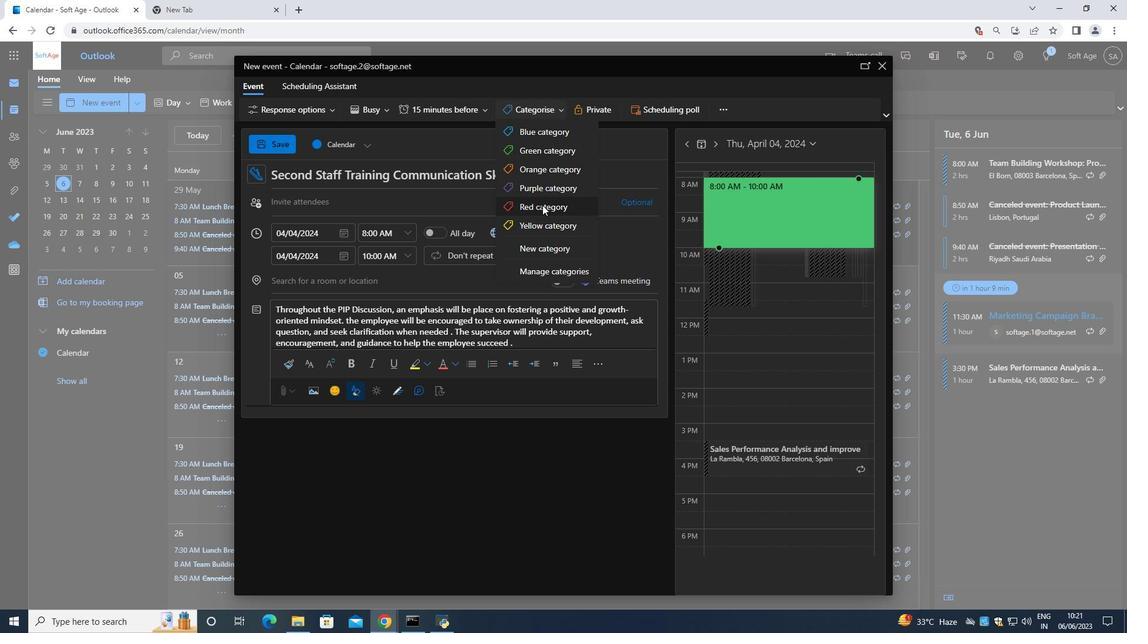 
Action: Mouse moved to (487, 205)
Screenshot: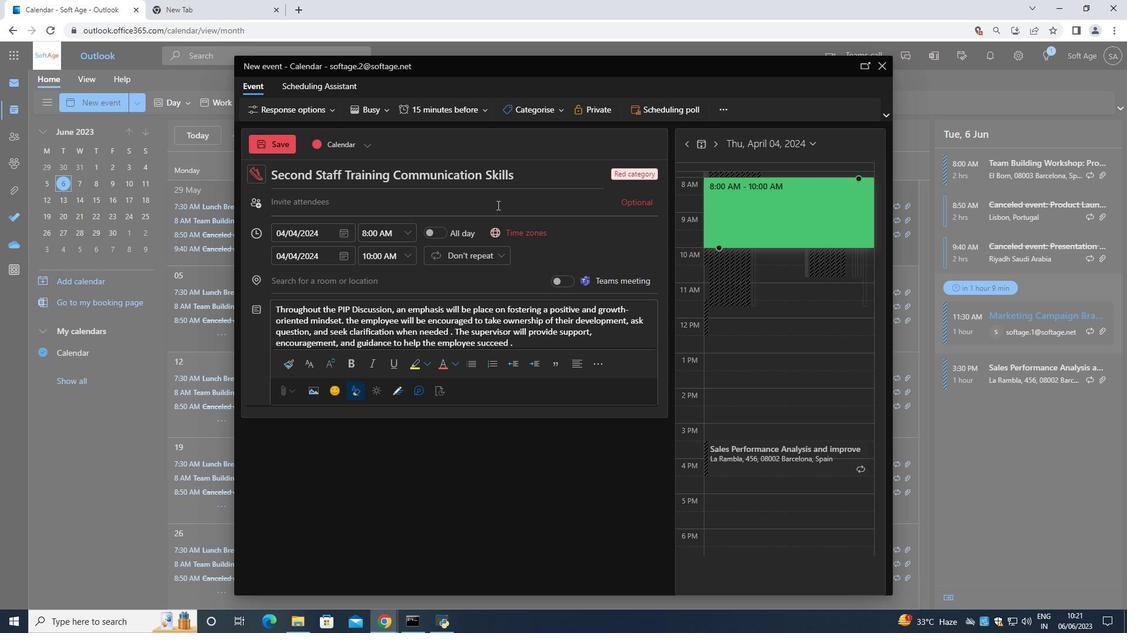 
Action: Mouse pressed left at (487, 205)
Screenshot: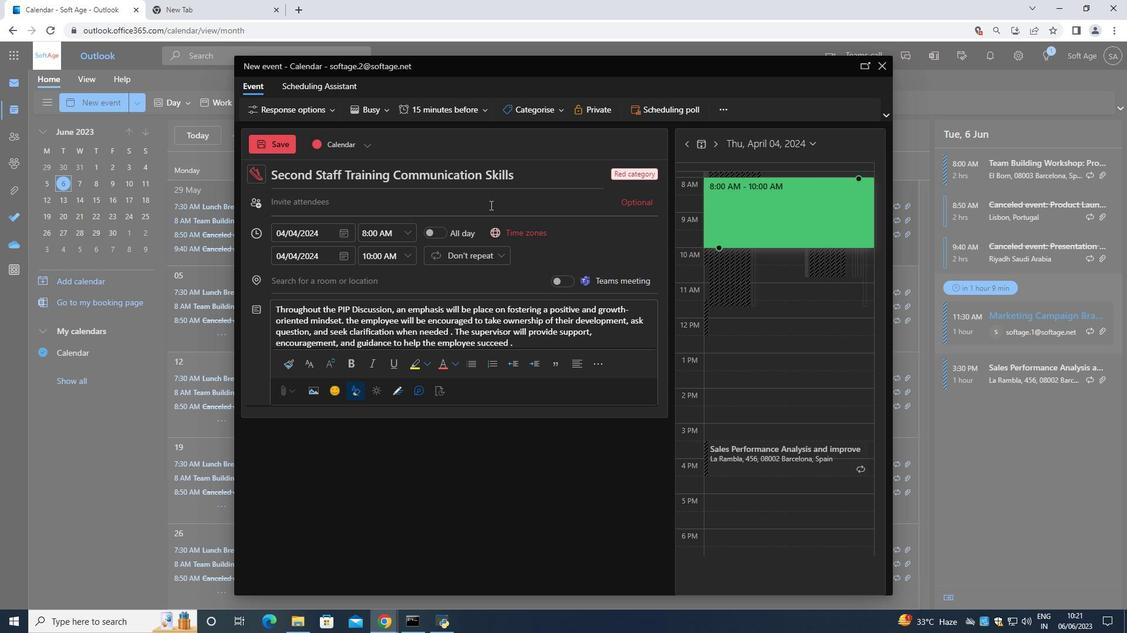 
Action: Mouse moved to (484, 204)
Screenshot: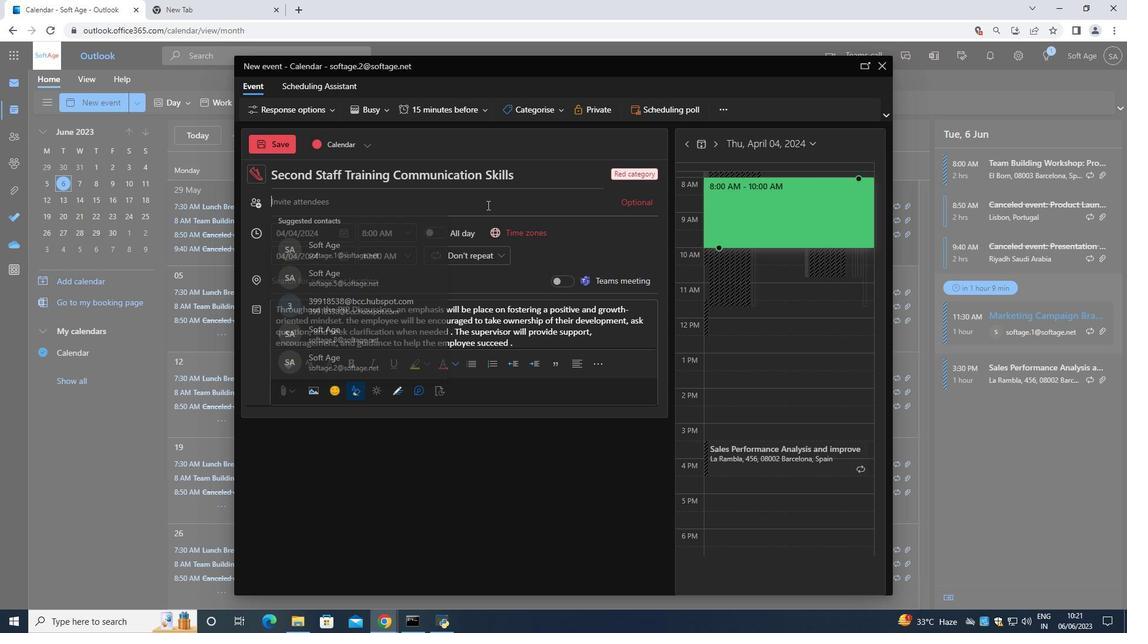 
Action: Key pressed <Key.shift>Softage.6<Key.shift>@
Screenshot: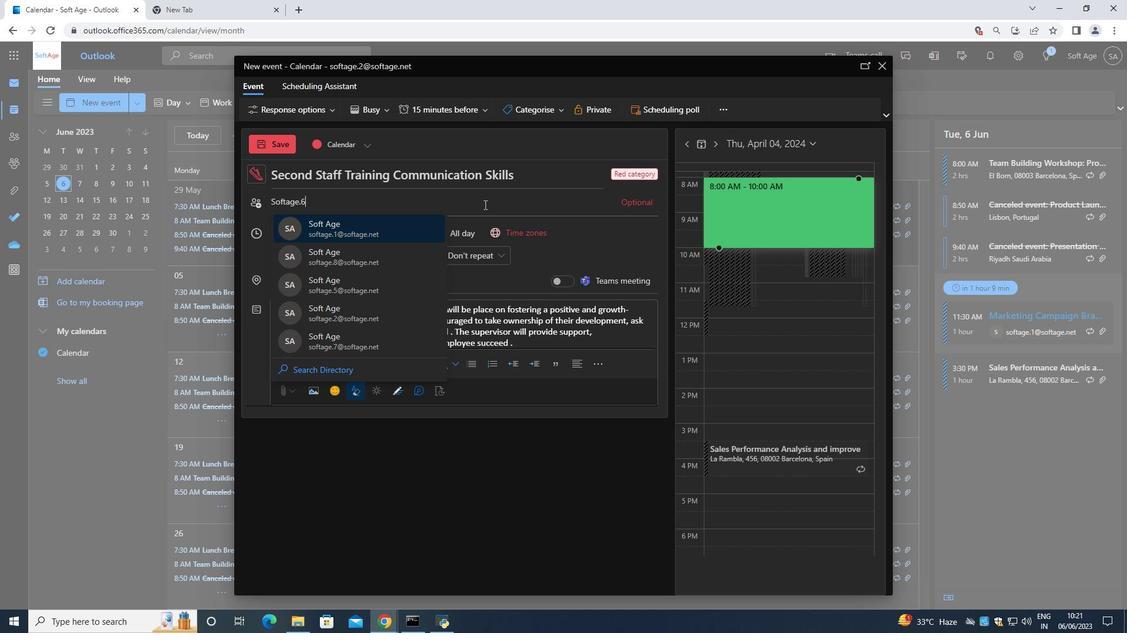
Action: Mouse moved to (471, 213)
Screenshot: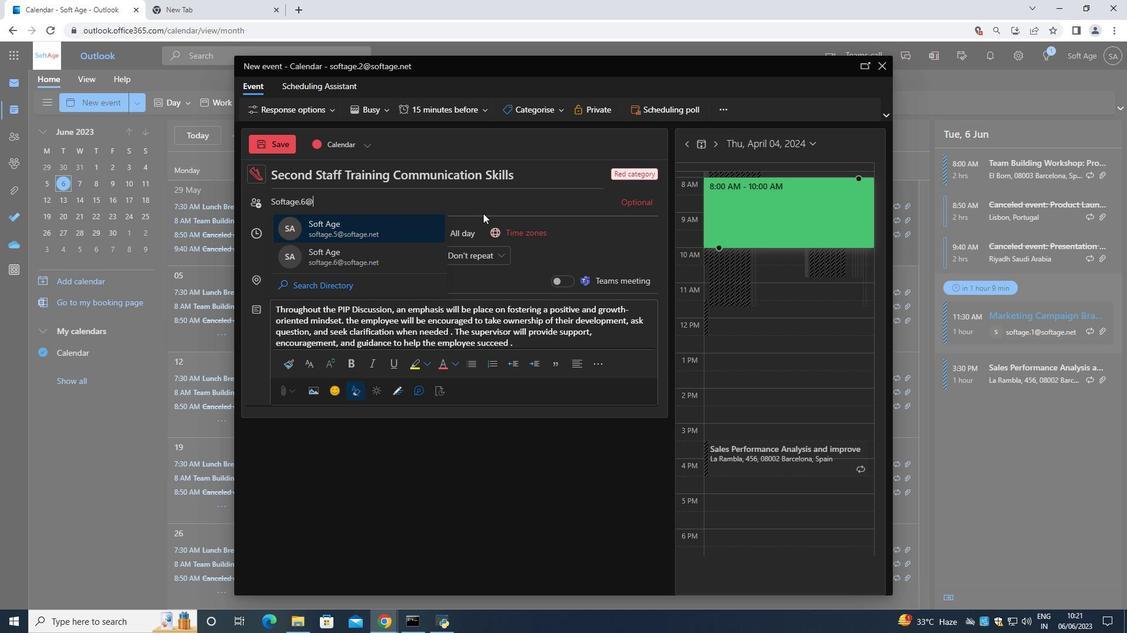 
Action: Key pressed softgae<Key.backspace><Key.backspace>
Screenshot: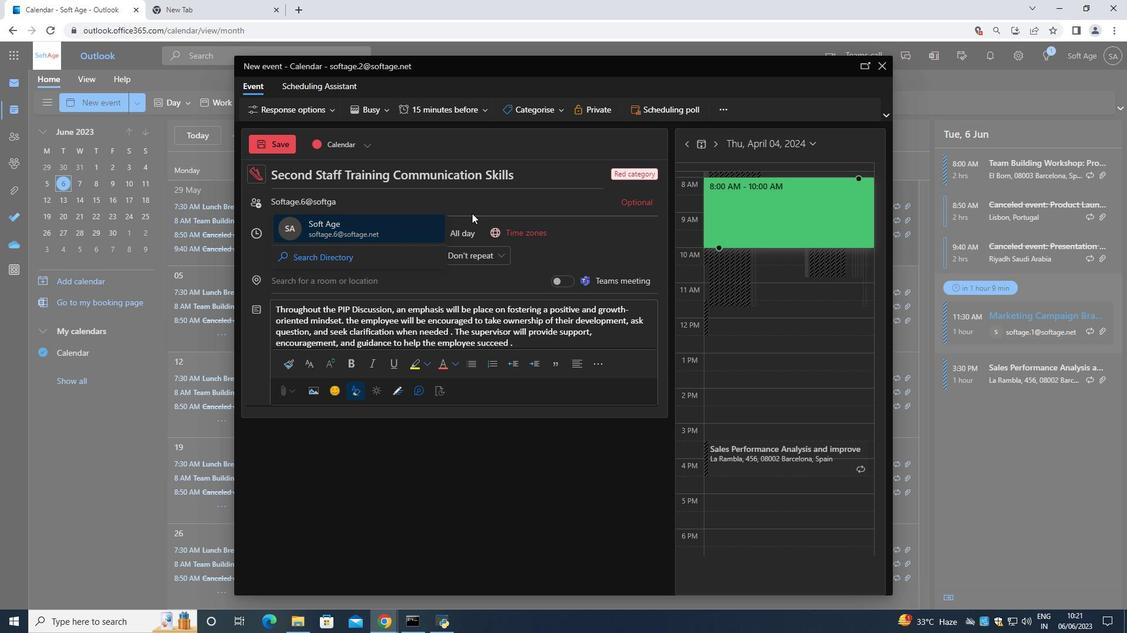 
Action: Mouse moved to (407, 226)
Screenshot: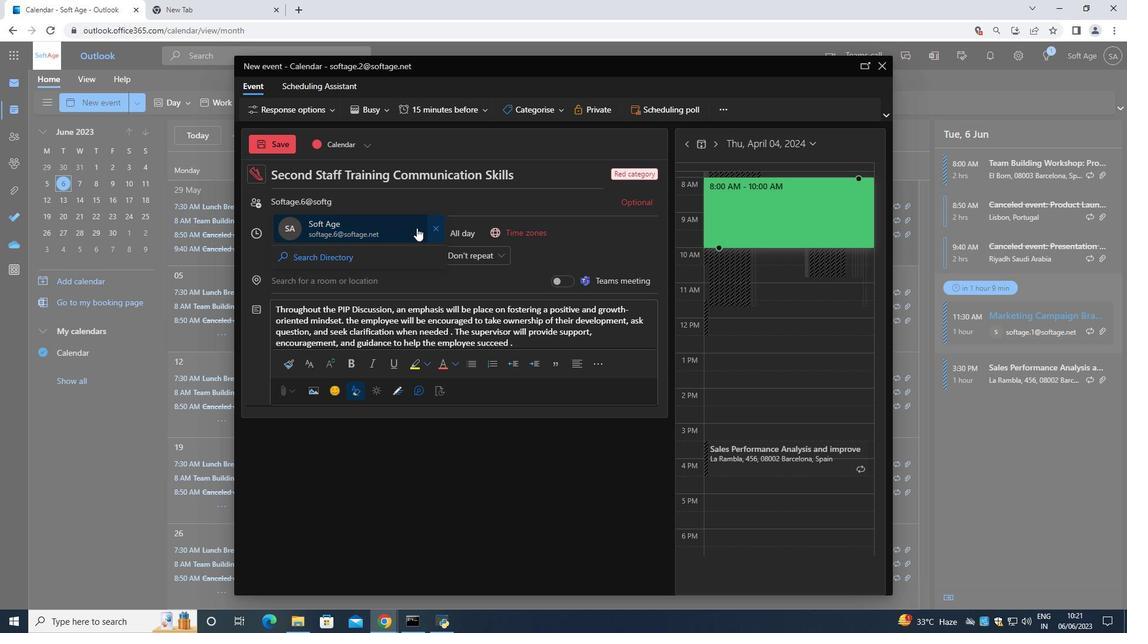 
Action: Mouse pressed left at (407, 226)
Screenshot: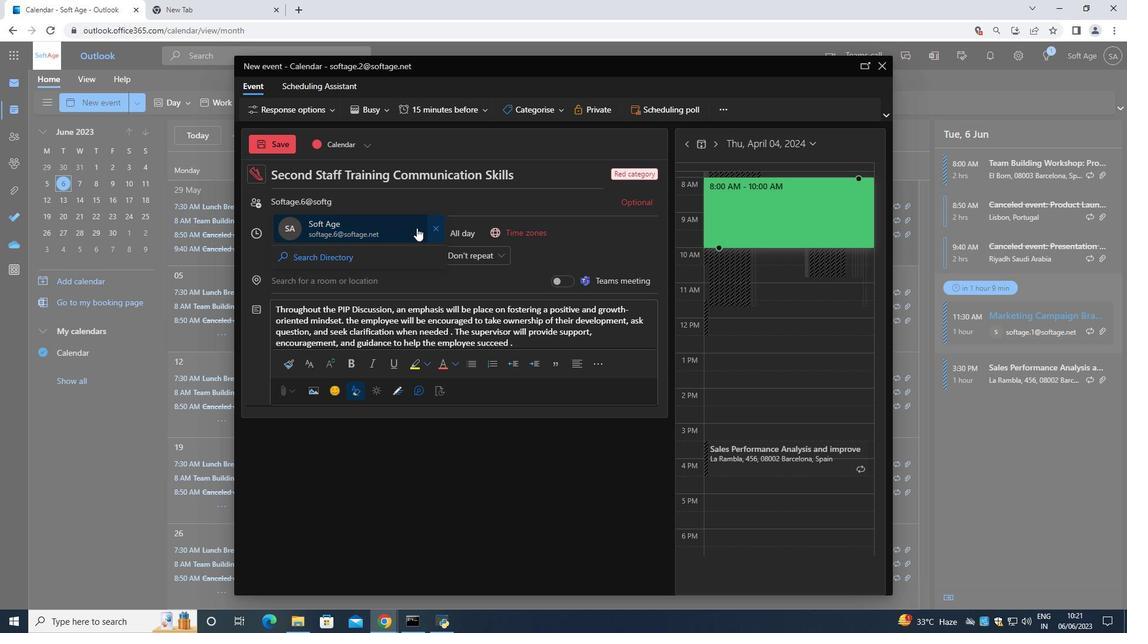 
Action: Key pressed <Key.shift>Softage.7<Key.shift>@
Screenshot: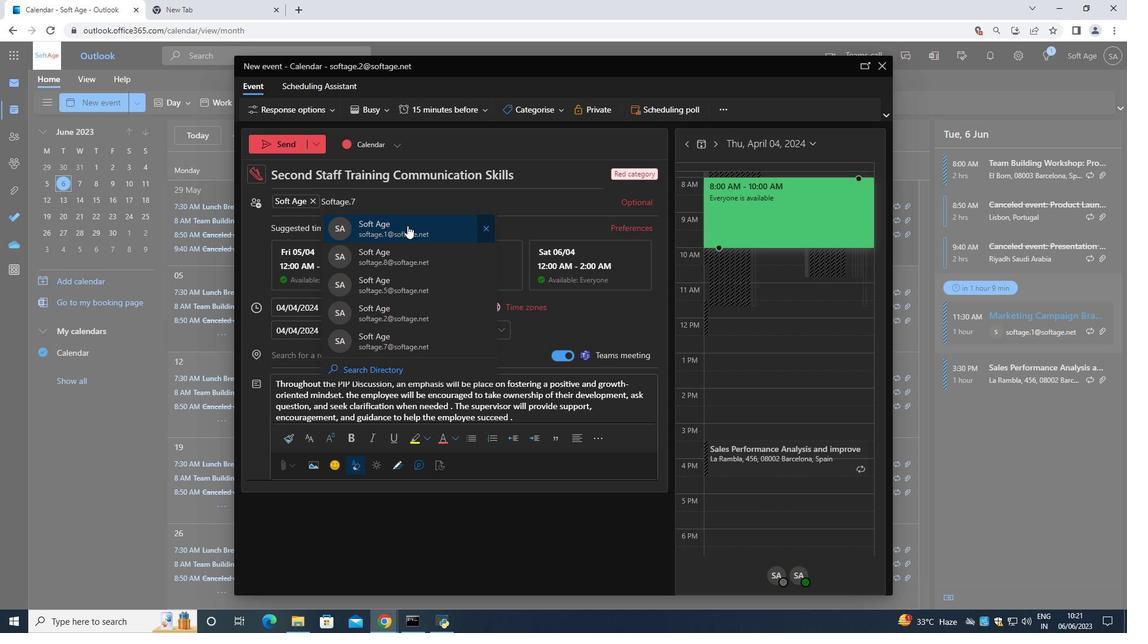 
Action: Mouse pressed left at (407, 226)
Screenshot: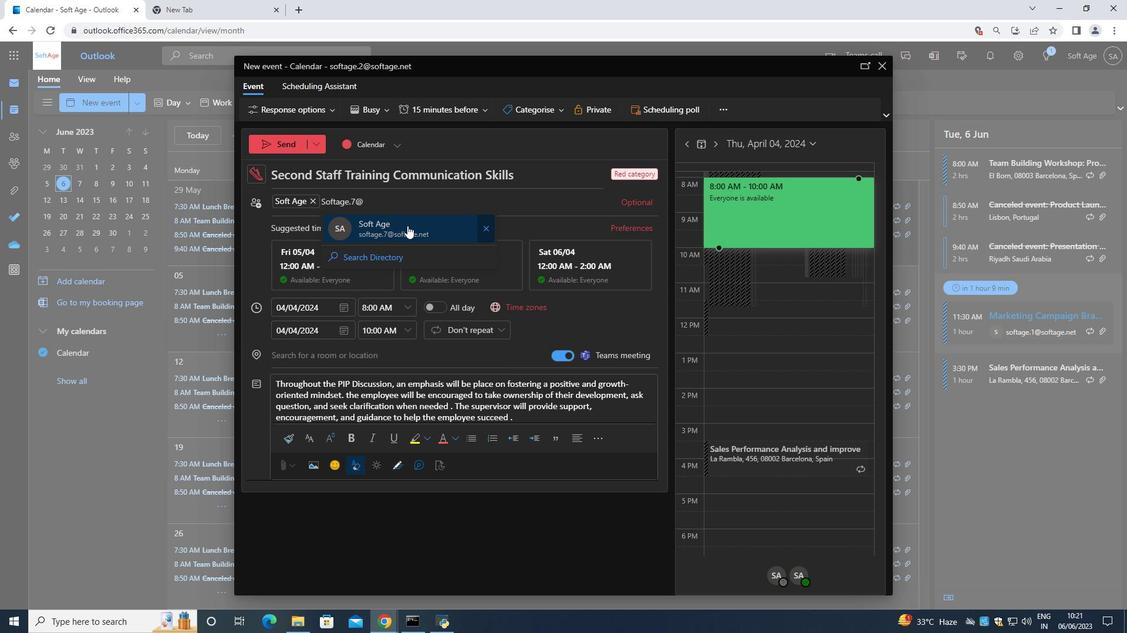 
Action: Mouse moved to (450, 98)
Screenshot: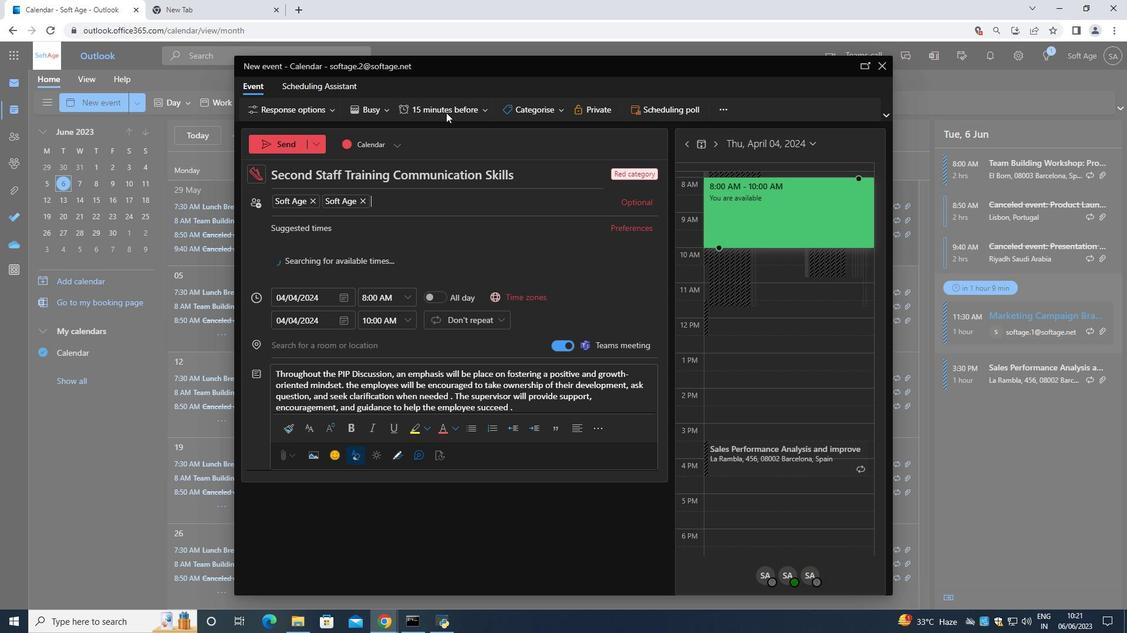 
Action: Mouse pressed left at (450, 98)
Screenshot: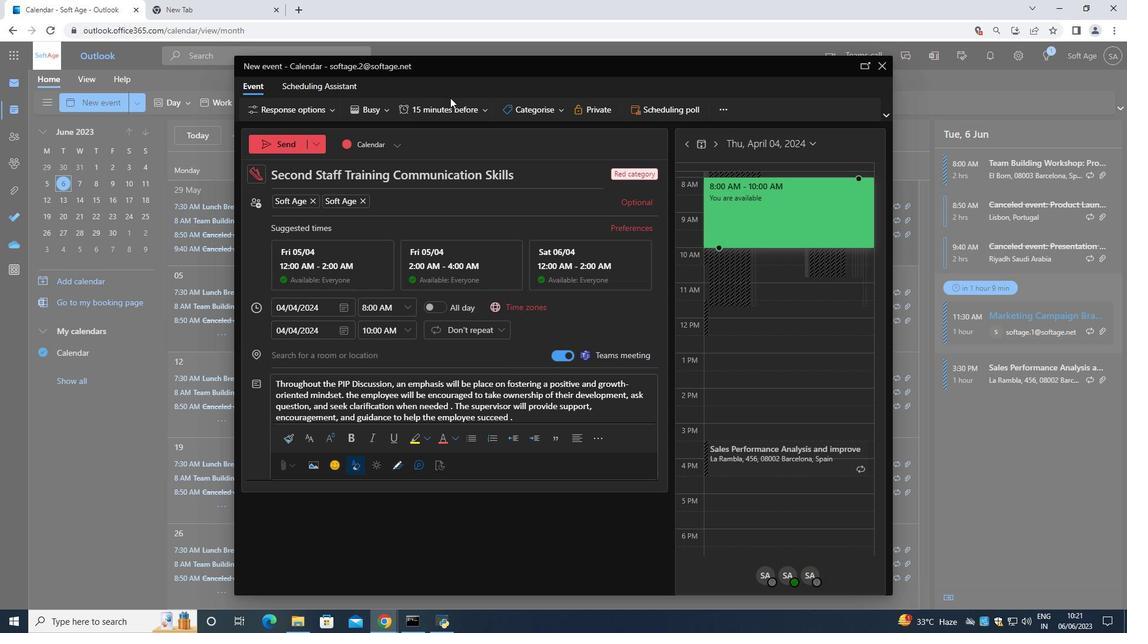 
Action: Mouse moved to (450, 106)
Screenshot: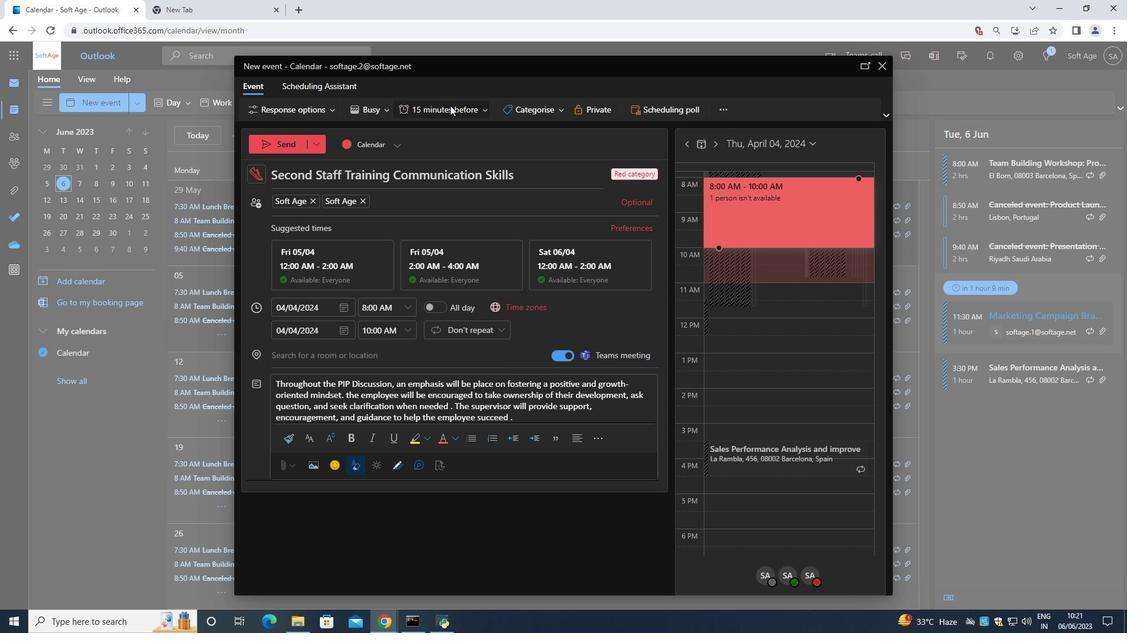 
Action: Mouse pressed left at (450, 106)
Screenshot: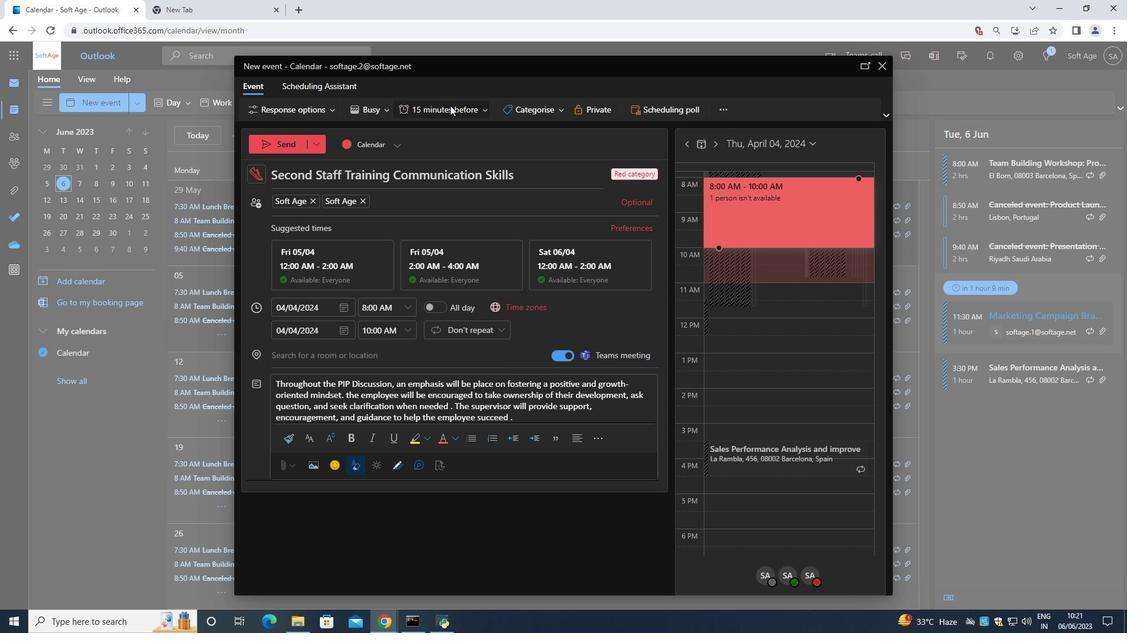 
Action: Mouse moved to (430, 284)
Screenshot: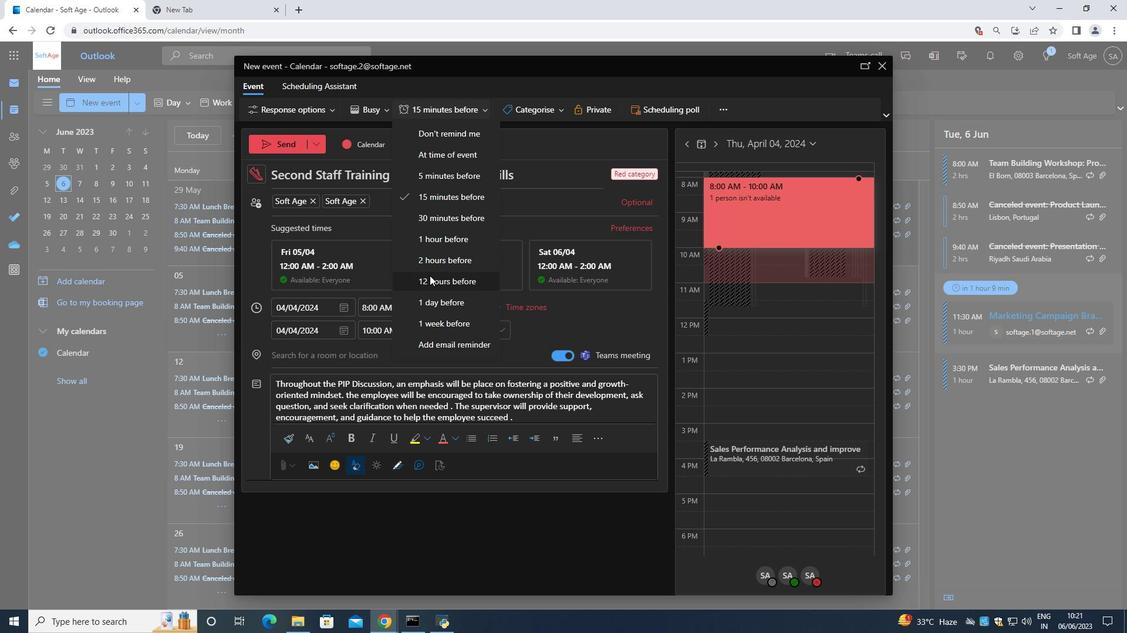 
Action: Mouse pressed left at (430, 284)
Screenshot: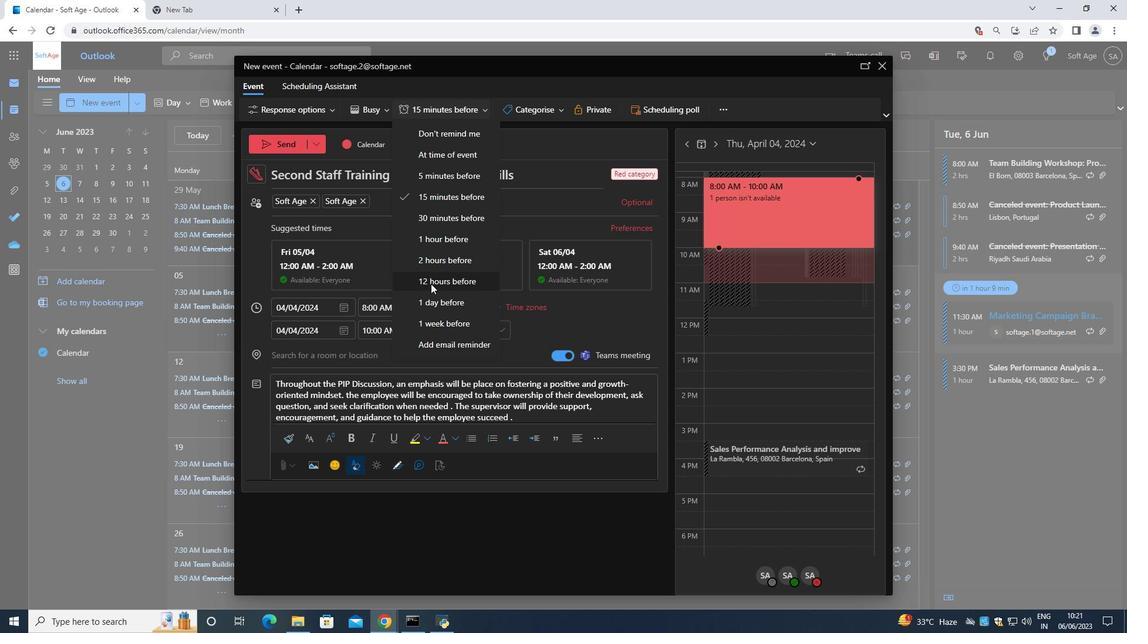 
Action: Mouse moved to (275, 142)
Screenshot: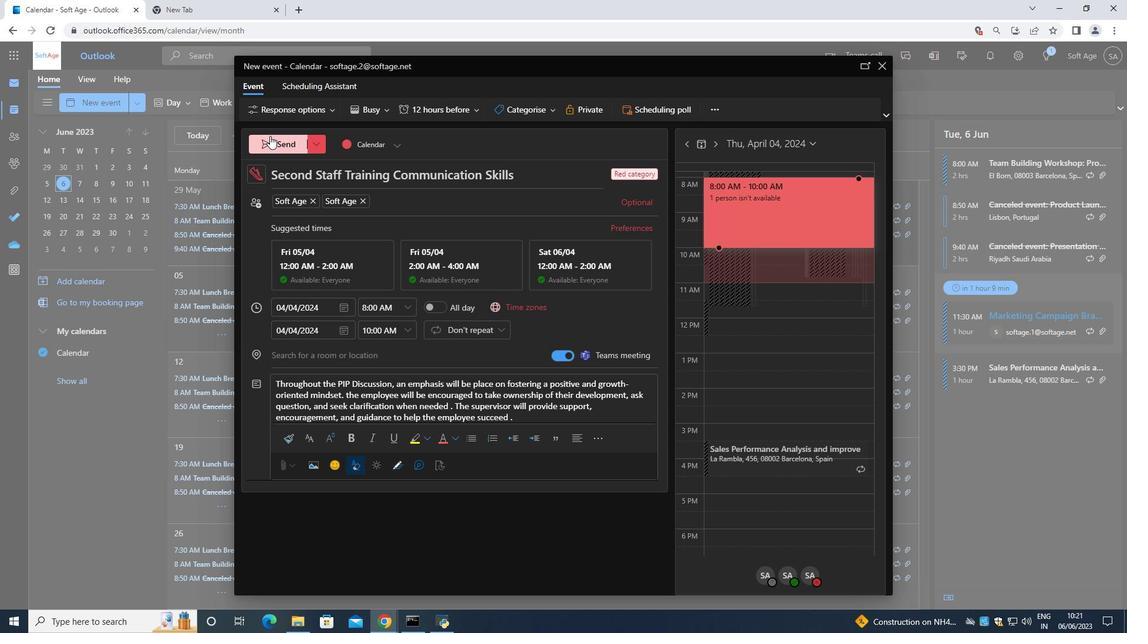 
Action: Mouse pressed left at (275, 142)
Screenshot: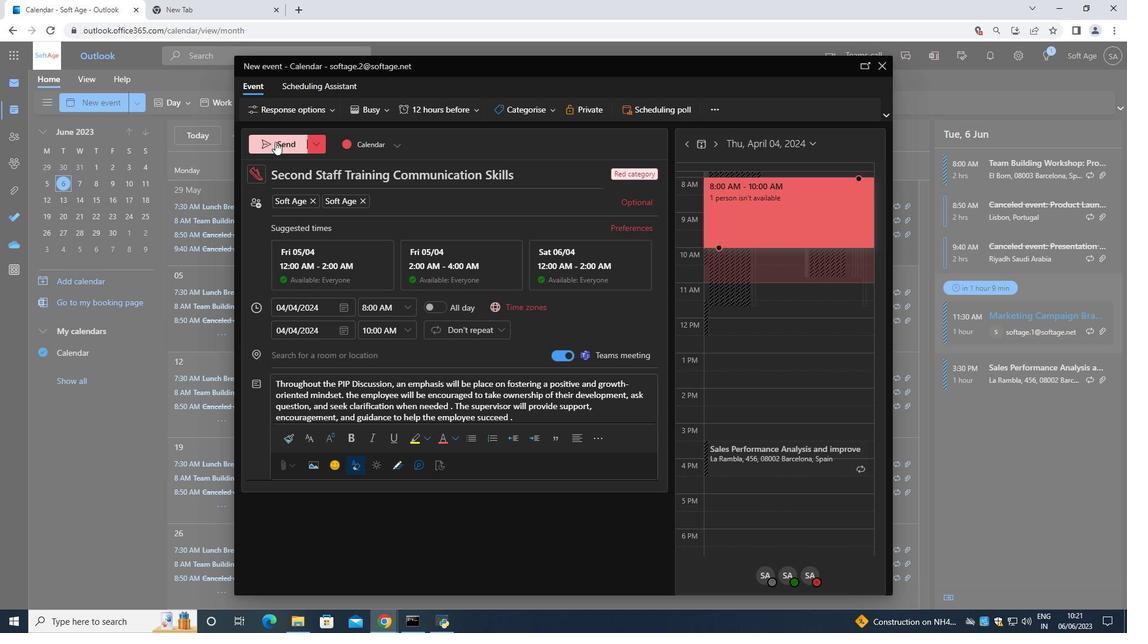 
